 Task: Look for space in Dhāka, India from 9th June, 2023 to 16th June, 2023 for 2 adults in price range Rs.8000 to Rs.16000. Place can be entire place with 2 bedrooms having 2 beds and 1 bathroom. Property type can be house, flat, guest house. Booking option can be shelf check-in. Required host language is English.
Action: Mouse moved to (409, 103)
Screenshot: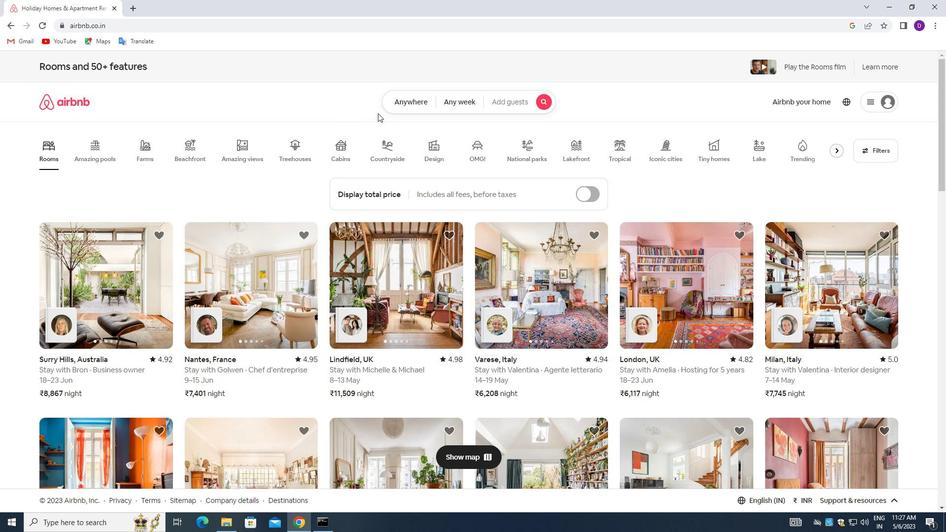 
Action: Mouse pressed left at (409, 103)
Screenshot: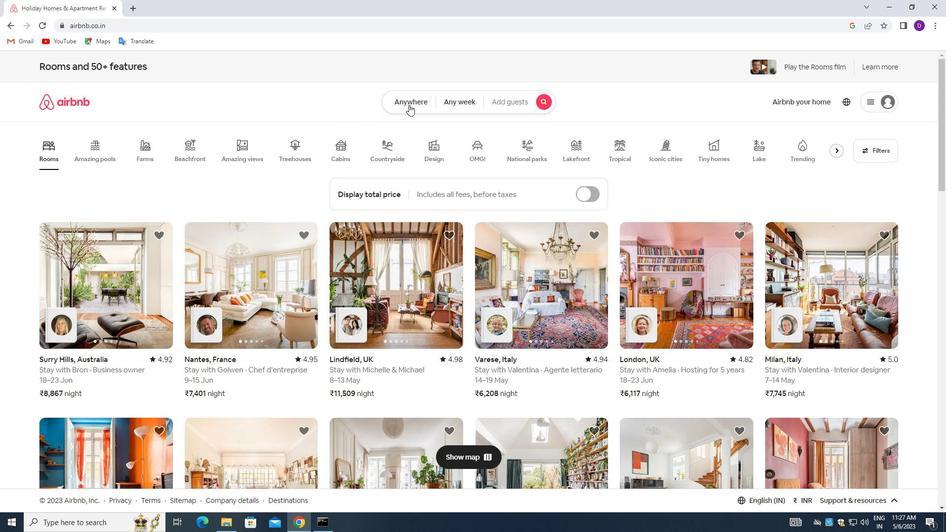 
Action: Mouse moved to (356, 133)
Screenshot: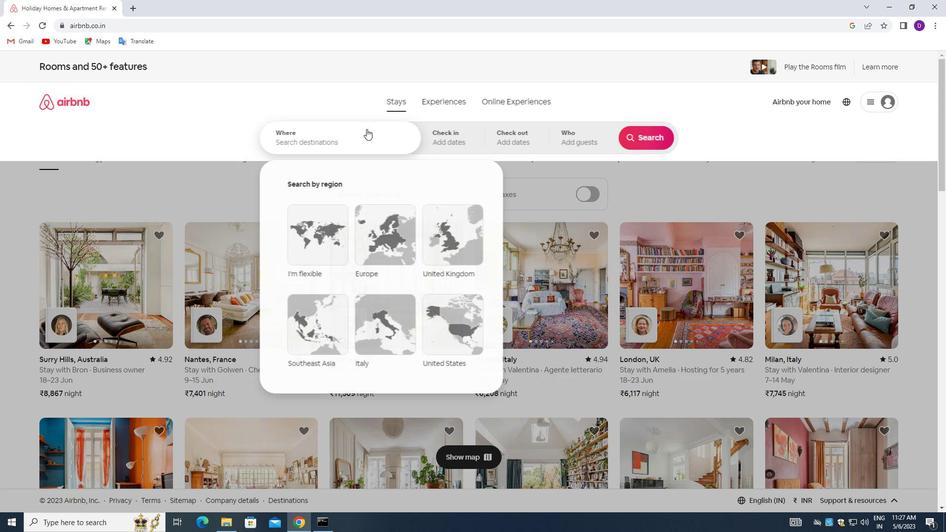 
Action: Mouse pressed left at (356, 133)
Screenshot: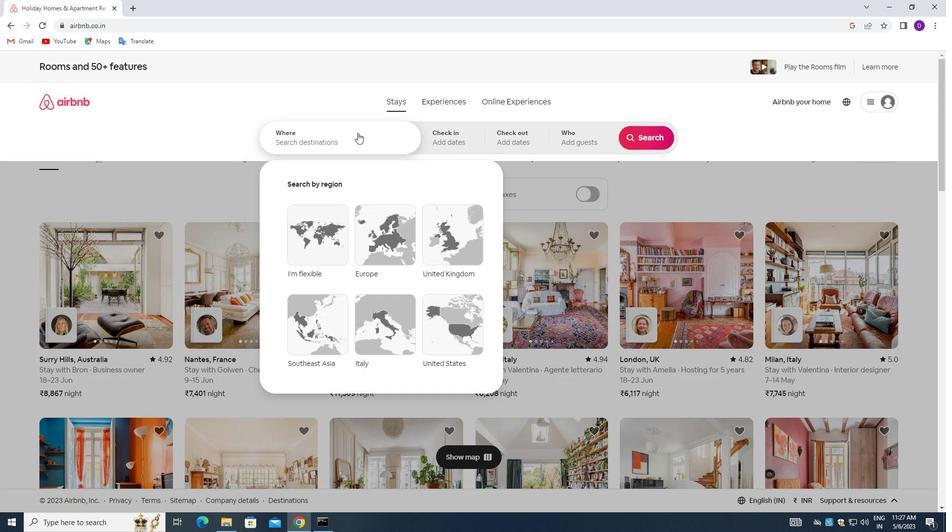 
Action: Mouse moved to (178, 218)
Screenshot: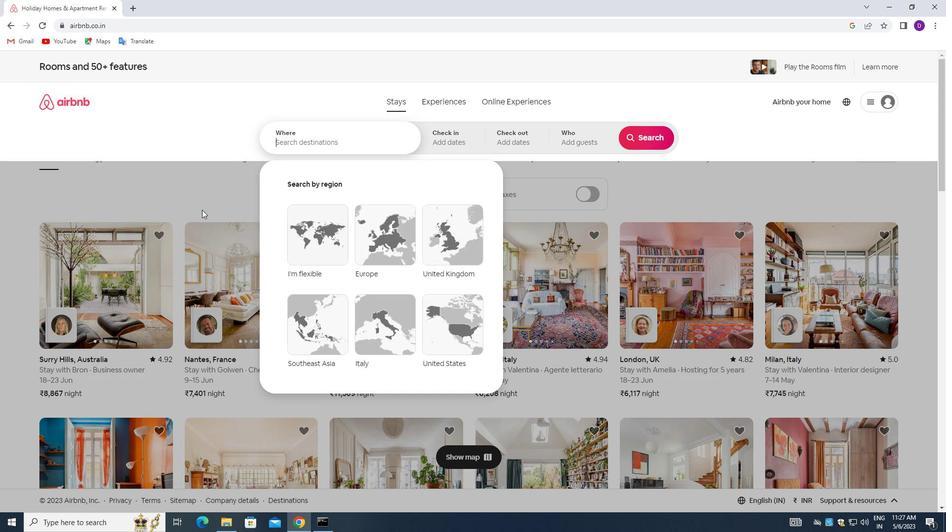 
Action: Key pressed <Key.shift_r>Dhaka,
Screenshot: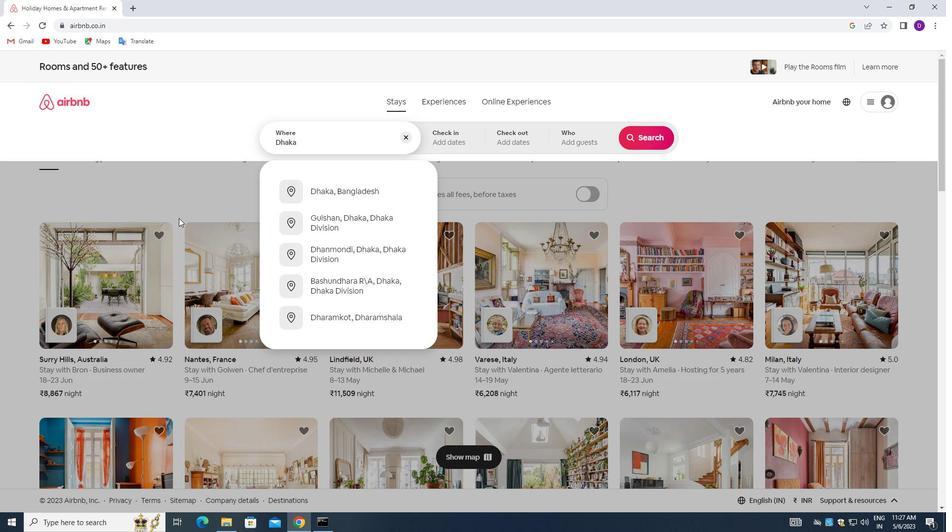 
Action: Mouse moved to (178, 218)
Screenshot: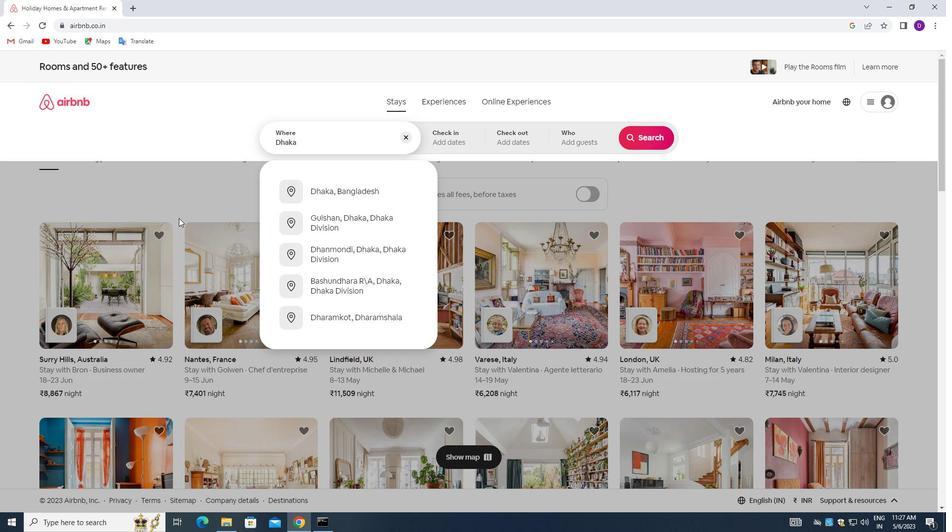 
Action: Key pressed <Key.space><Key.shift><Key.shift><Key.shift><Key.shift><Key.shift><Key.shift><Key.shift><Key.shift>INDIA<Key.enter>
Screenshot: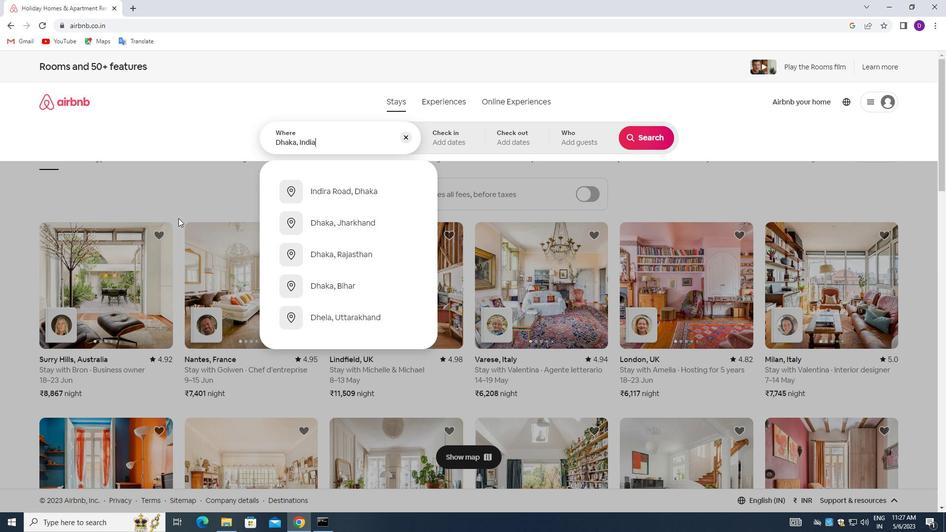 
Action: Mouse moved to (606, 287)
Screenshot: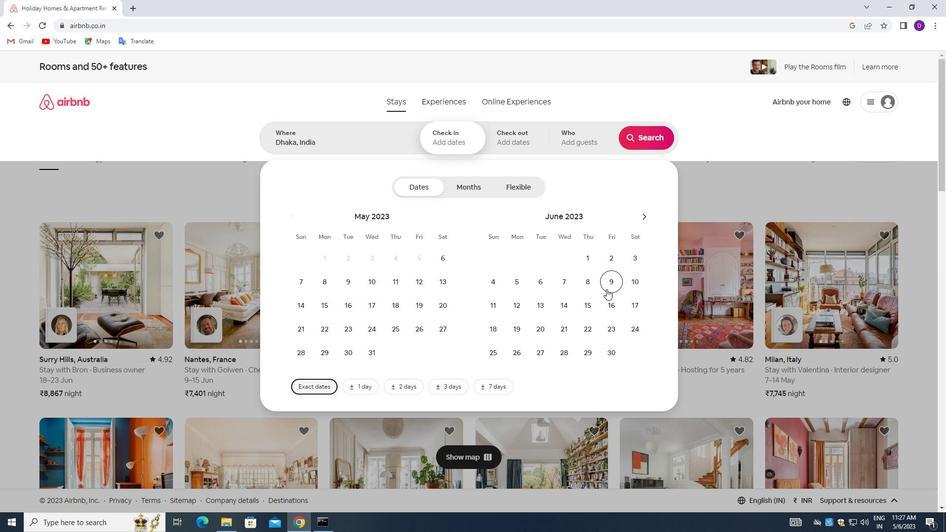 
Action: Mouse pressed left at (606, 287)
Screenshot: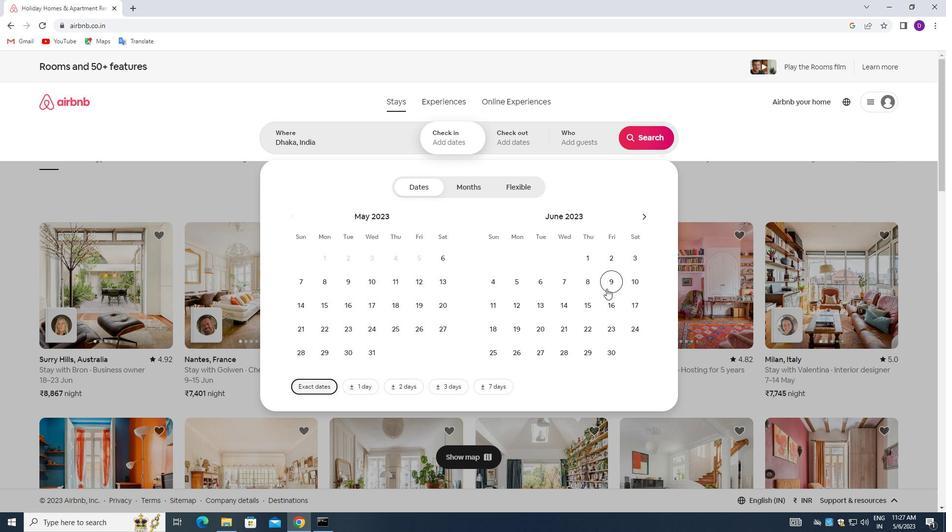 
Action: Mouse moved to (607, 300)
Screenshot: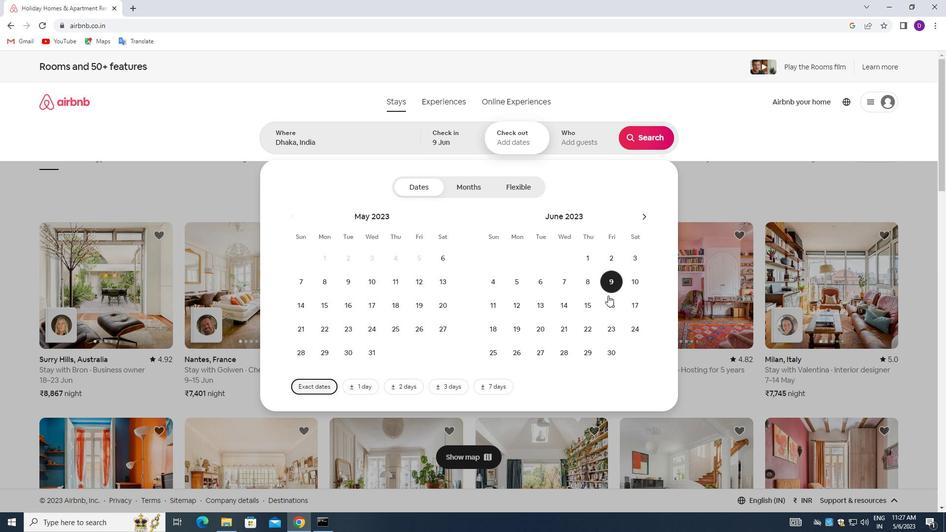 
Action: Mouse pressed left at (607, 300)
Screenshot: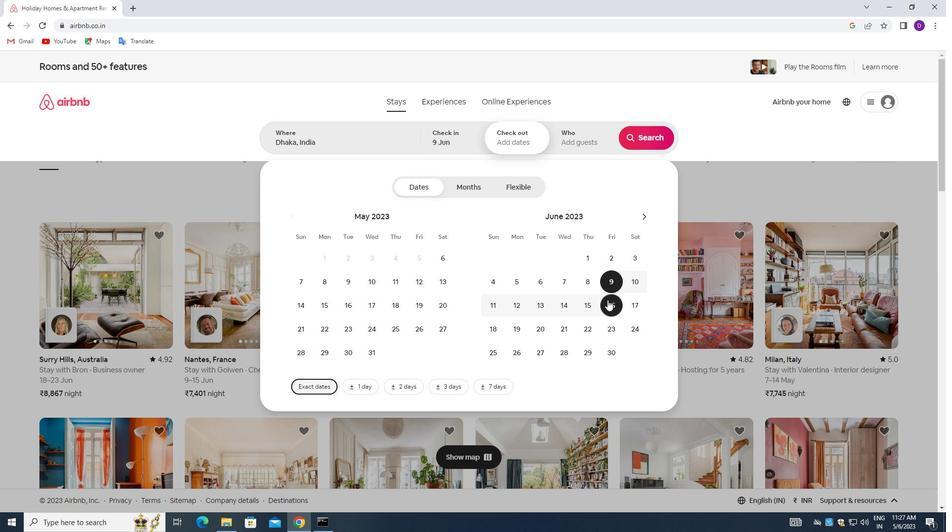 
Action: Mouse moved to (570, 145)
Screenshot: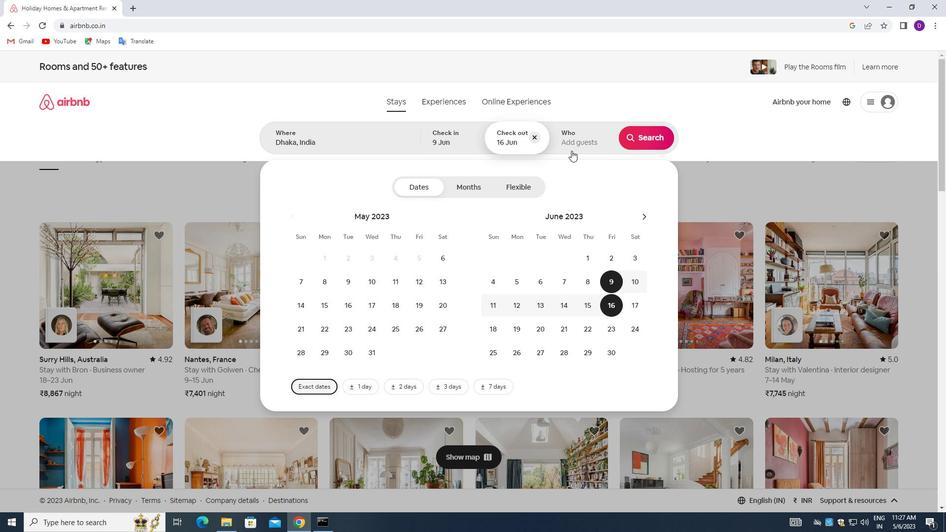 
Action: Mouse pressed left at (570, 145)
Screenshot: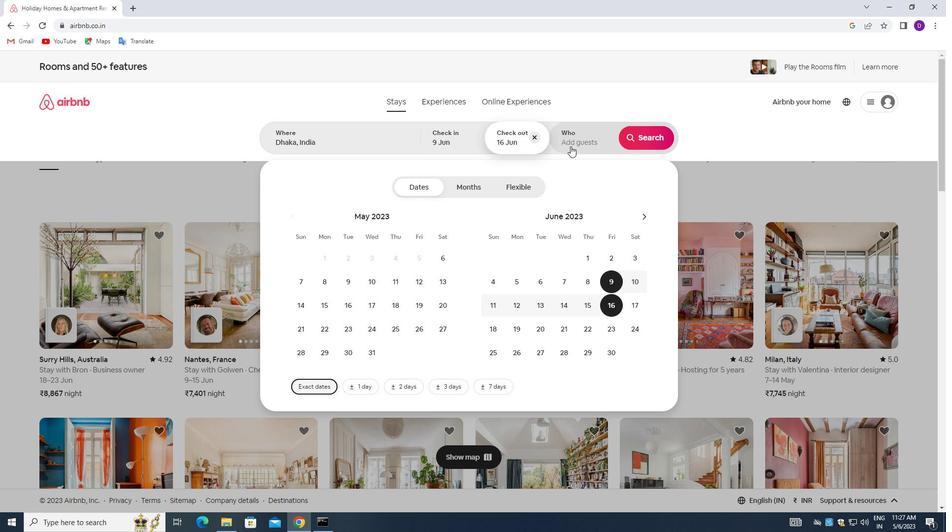 
Action: Mouse moved to (651, 194)
Screenshot: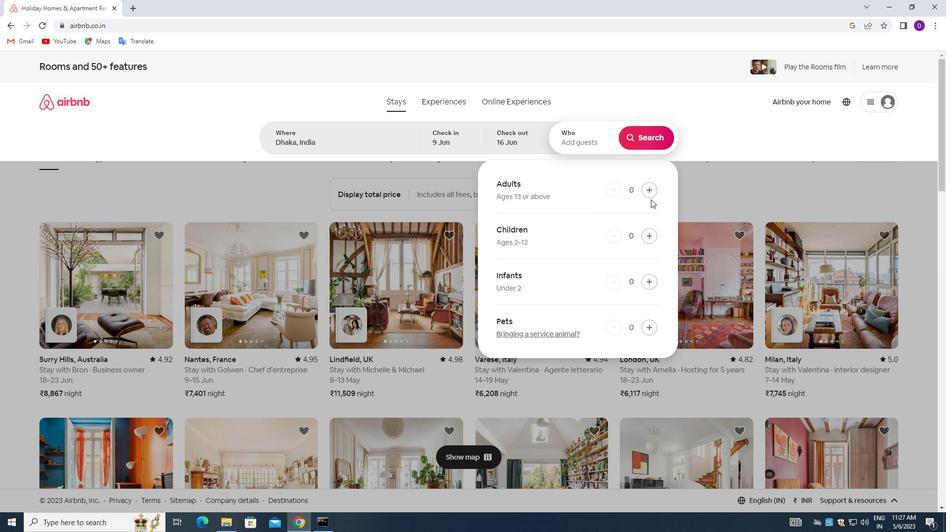 
Action: Mouse pressed left at (651, 194)
Screenshot: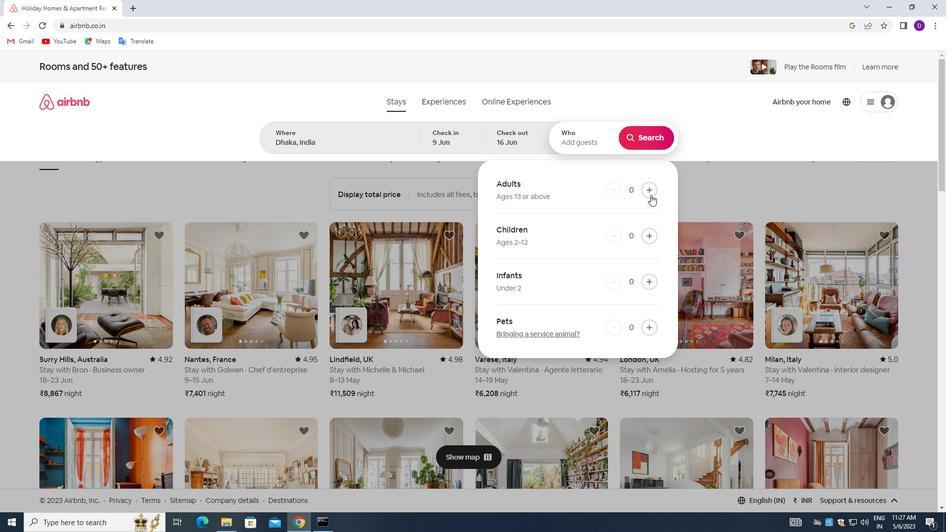 
Action: Mouse pressed left at (651, 194)
Screenshot: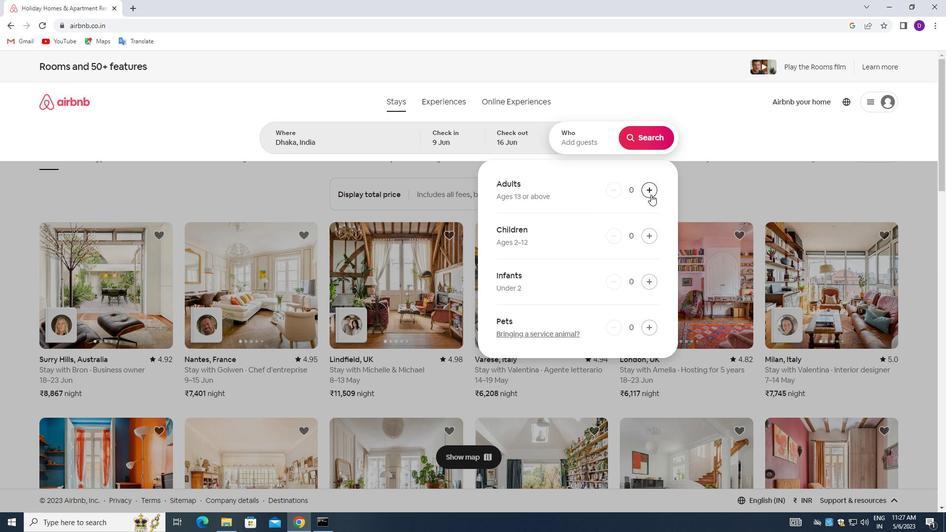 
Action: Mouse moved to (643, 135)
Screenshot: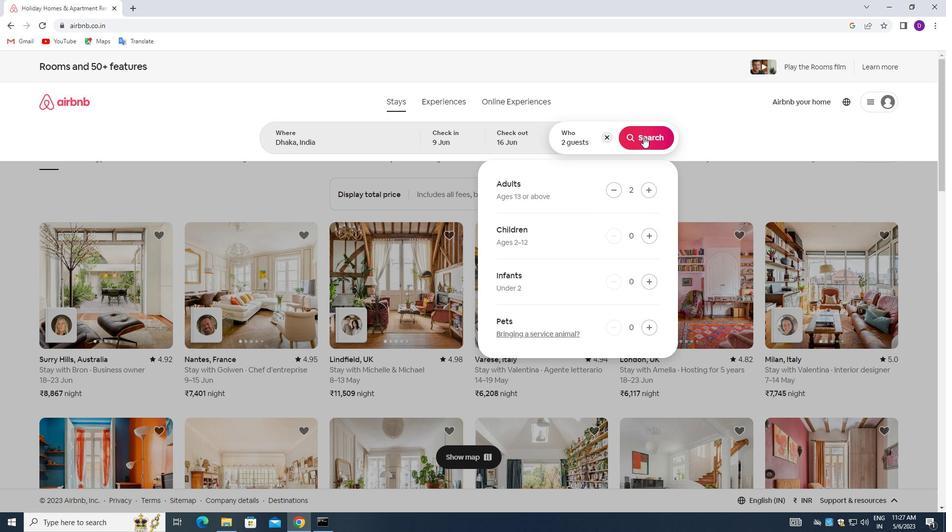 
Action: Mouse pressed left at (643, 135)
Screenshot: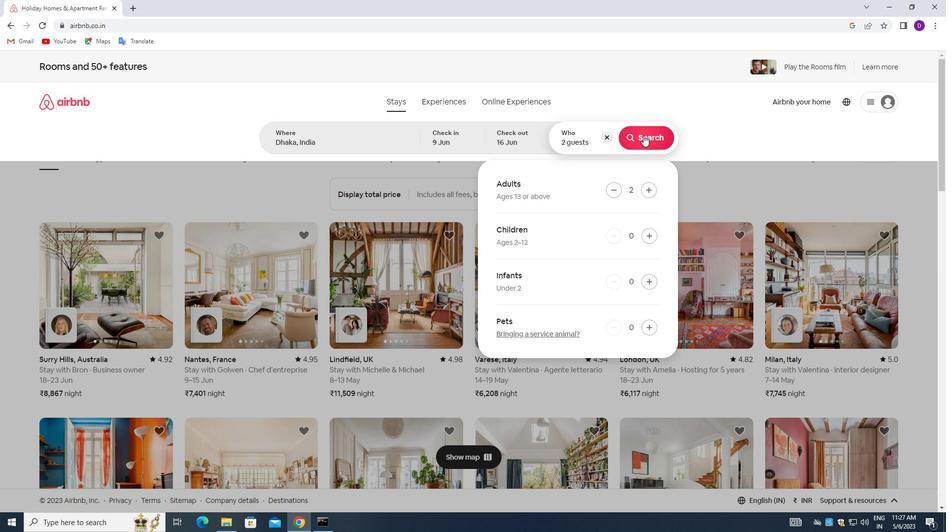 
Action: Mouse moved to (899, 109)
Screenshot: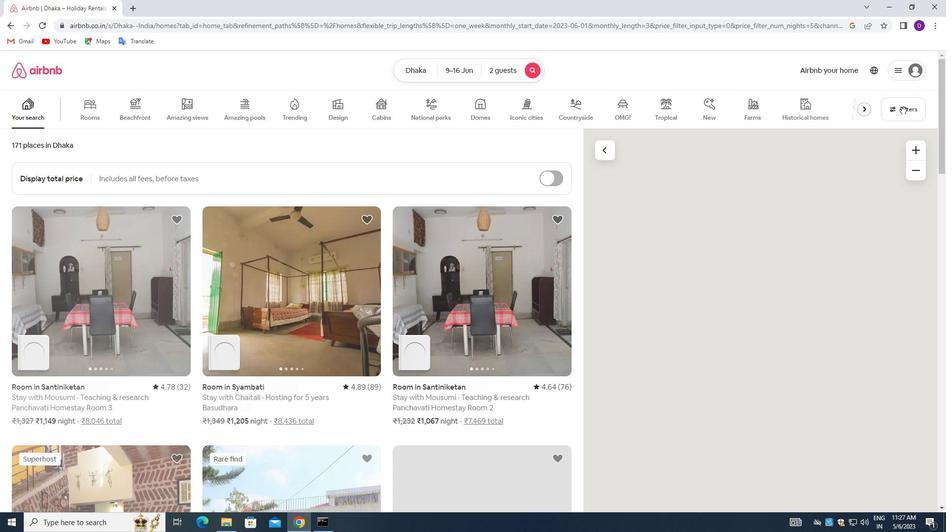 
Action: Mouse pressed left at (899, 109)
Screenshot: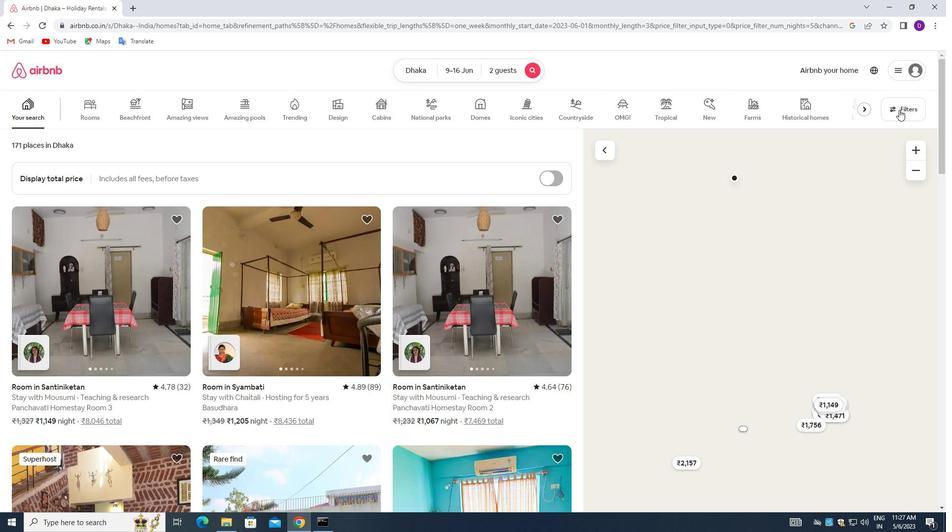 
Action: Mouse moved to (417, 308)
Screenshot: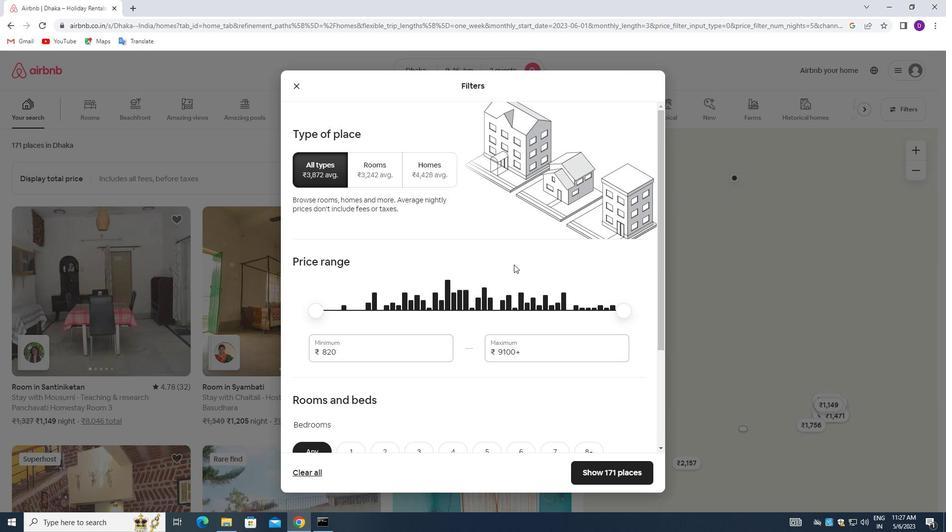 
Action: Mouse scrolled (417, 308) with delta (0, 0)
Screenshot: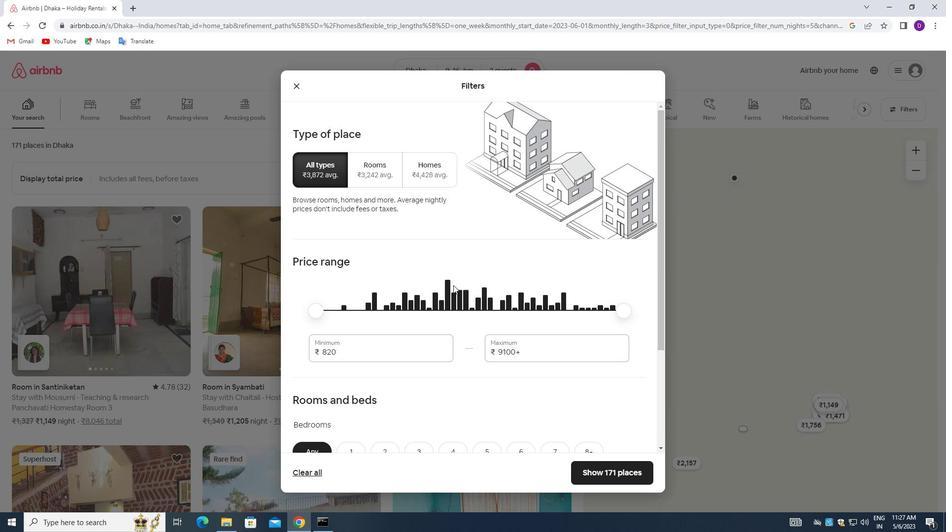 
Action: Mouse moved to (403, 319)
Screenshot: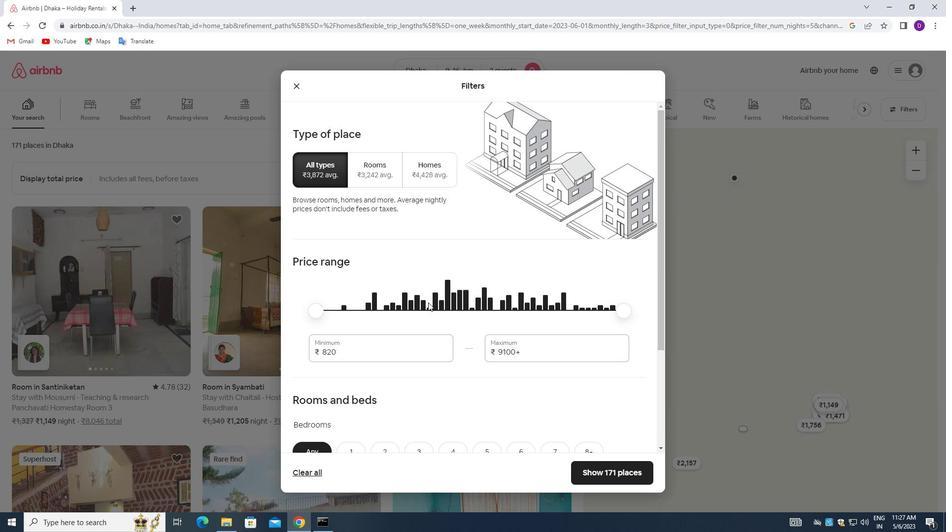 
Action: Mouse scrolled (403, 319) with delta (0, 0)
Screenshot: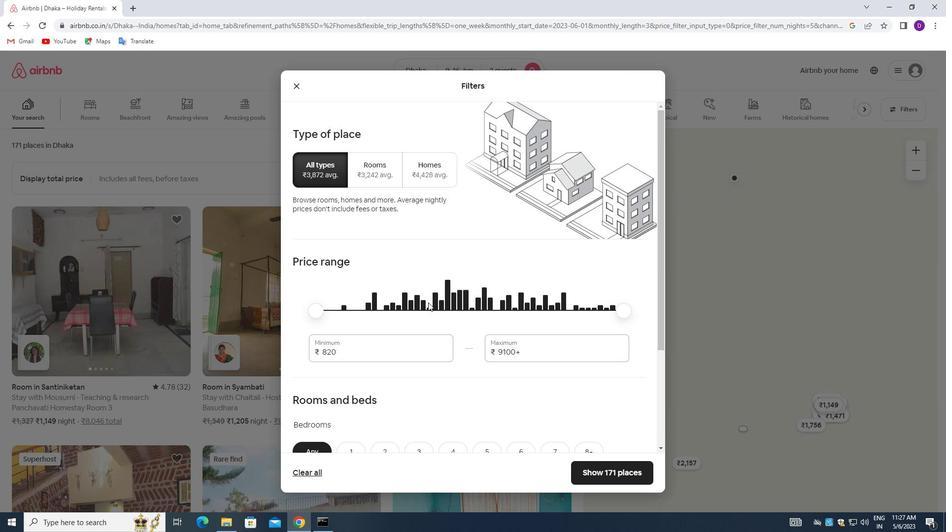 
Action: Mouse moved to (358, 253)
Screenshot: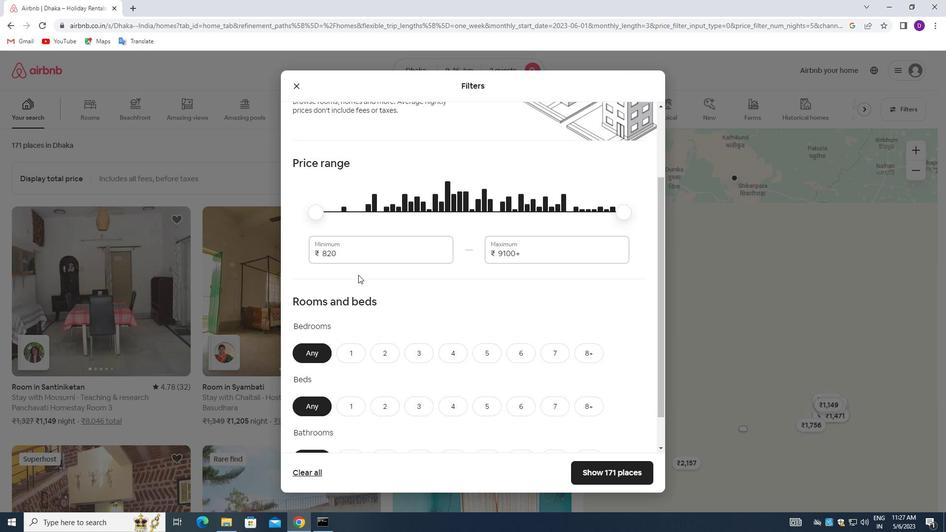 
Action: Mouse pressed left at (358, 253)
Screenshot: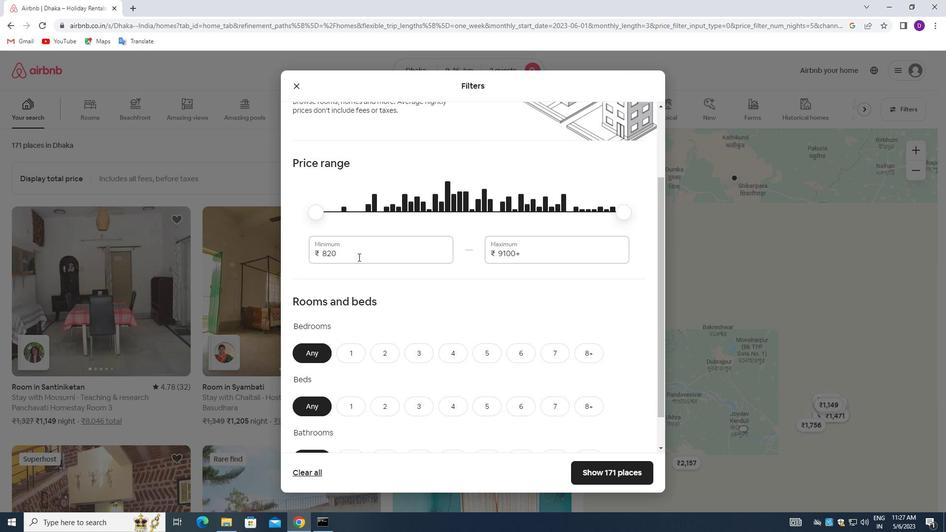 
Action: Mouse pressed left at (358, 253)
Screenshot: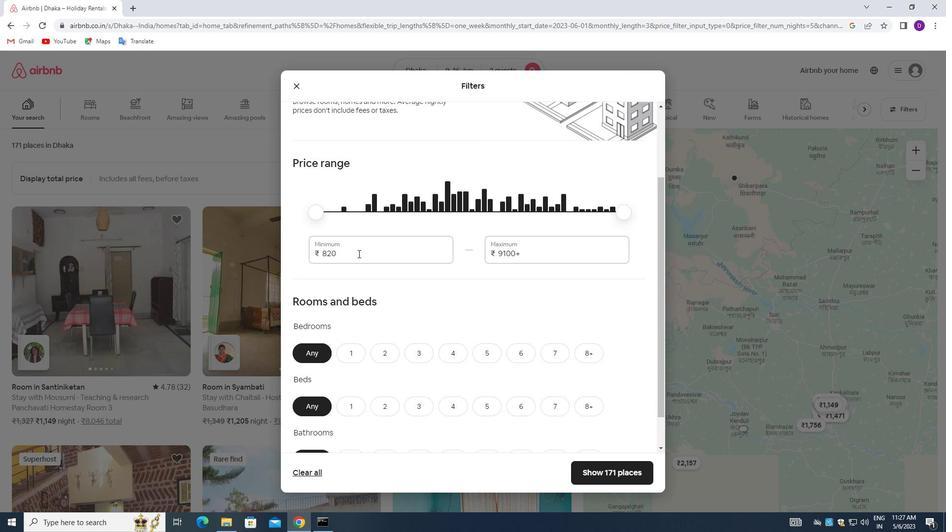 
Action: Key pressed 8000<Key.tab>16000
Screenshot: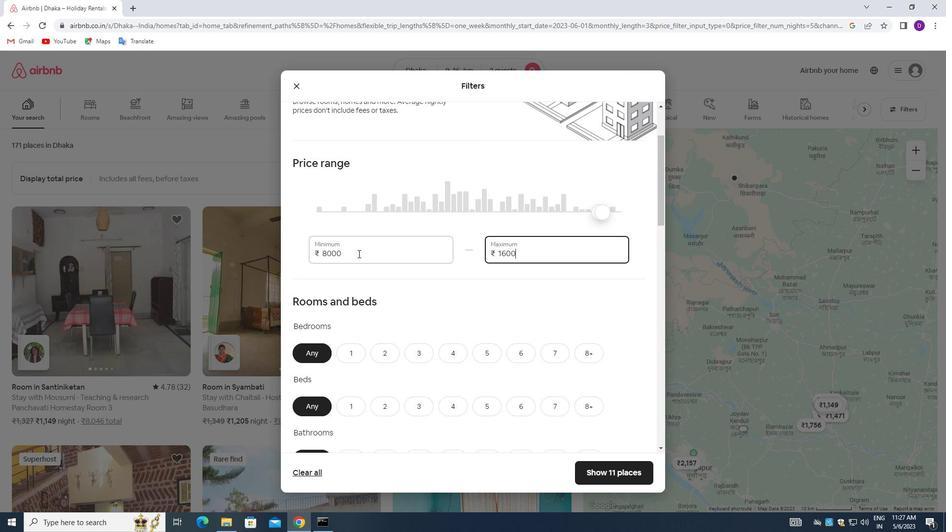 
Action: Mouse moved to (435, 277)
Screenshot: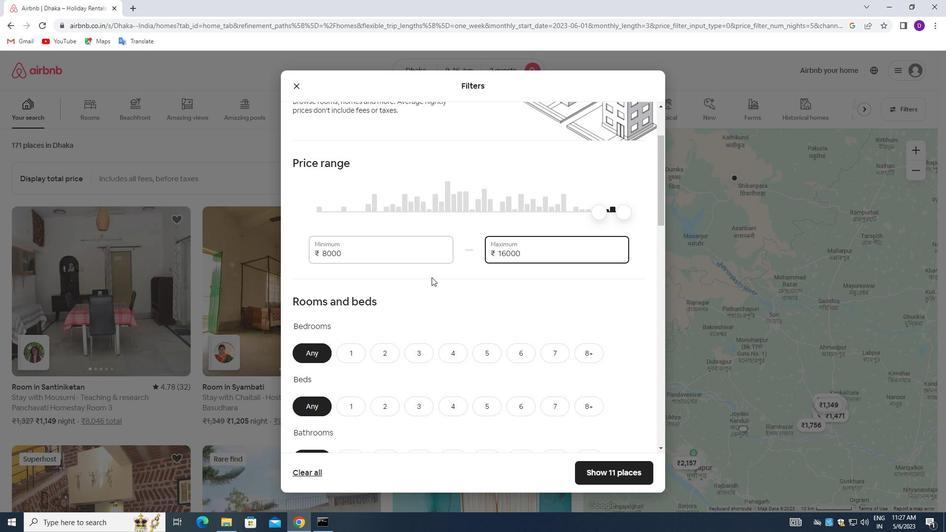 
Action: Mouse scrolled (435, 277) with delta (0, 0)
Screenshot: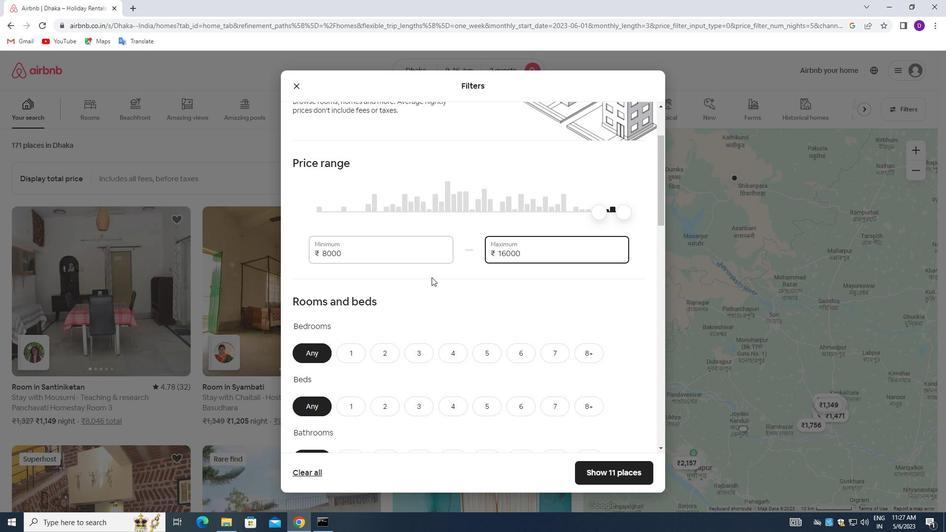 
Action: Mouse scrolled (435, 277) with delta (0, 0)
Screenshot: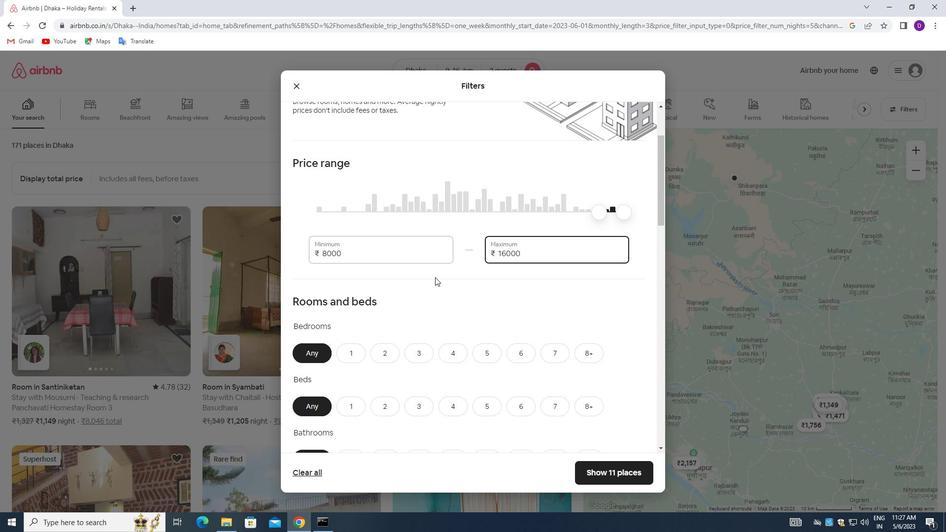
Action: Mouse scrolled (435, 277) with delta (0, 0)
Screenshot: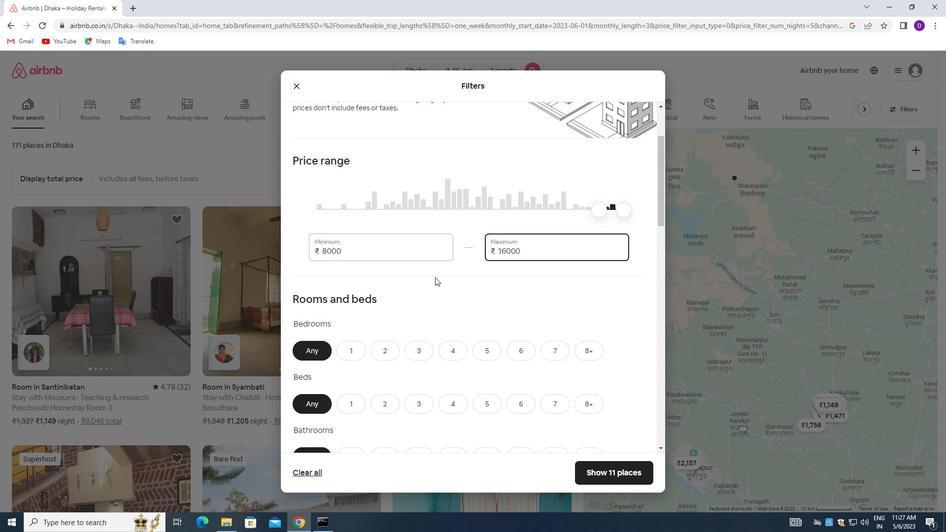 
Action: Mouse moved to (389, 209)
Screenshot: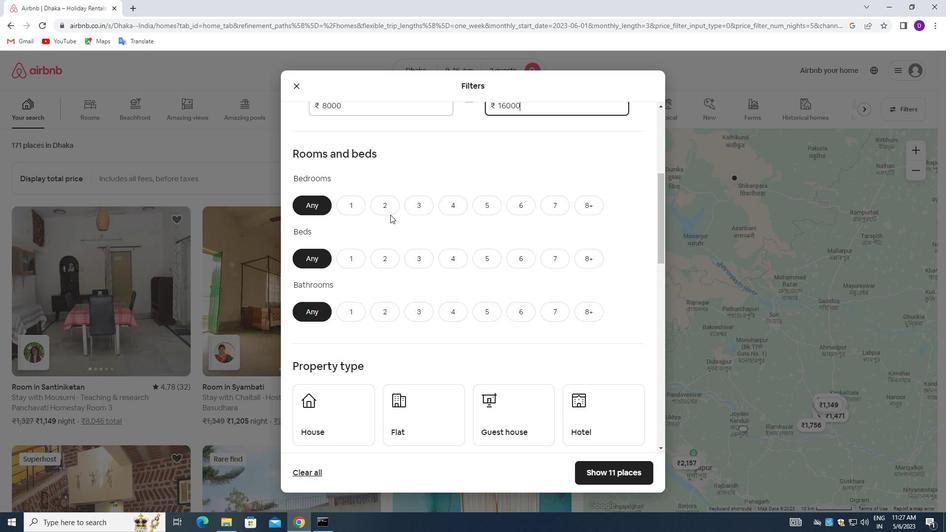 
Action: Mouse pressed left at (389, 209)
Screenshot: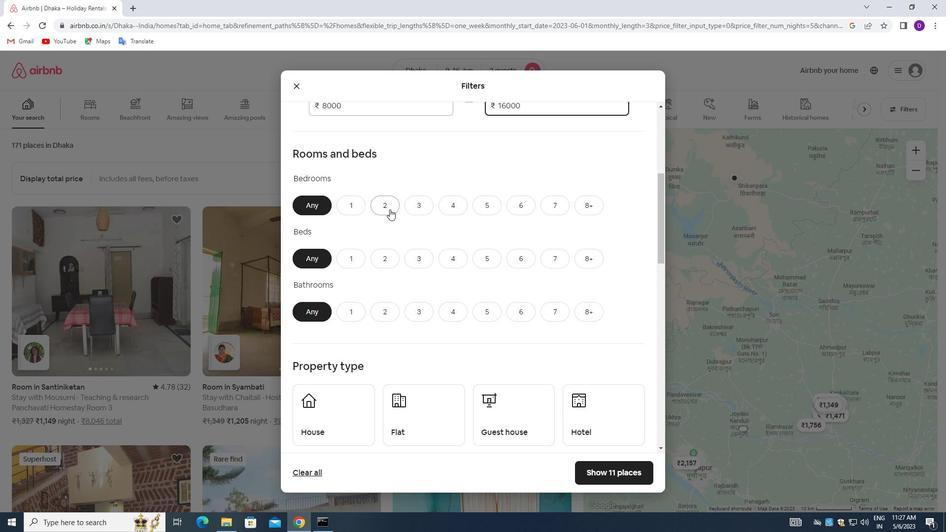 
Action: Mouse moved to (392, 255)
Screenshot: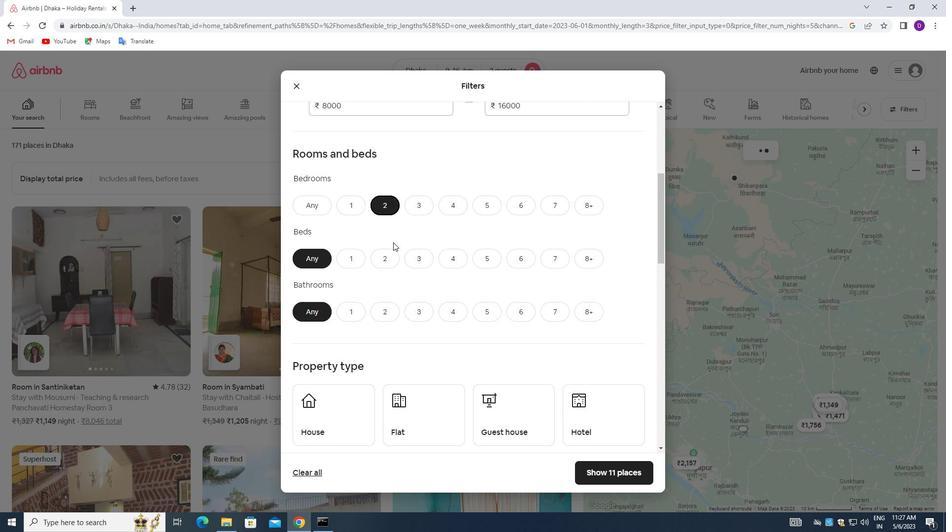 
Action: Mouse pressed left at (392, 255)
Screenshot: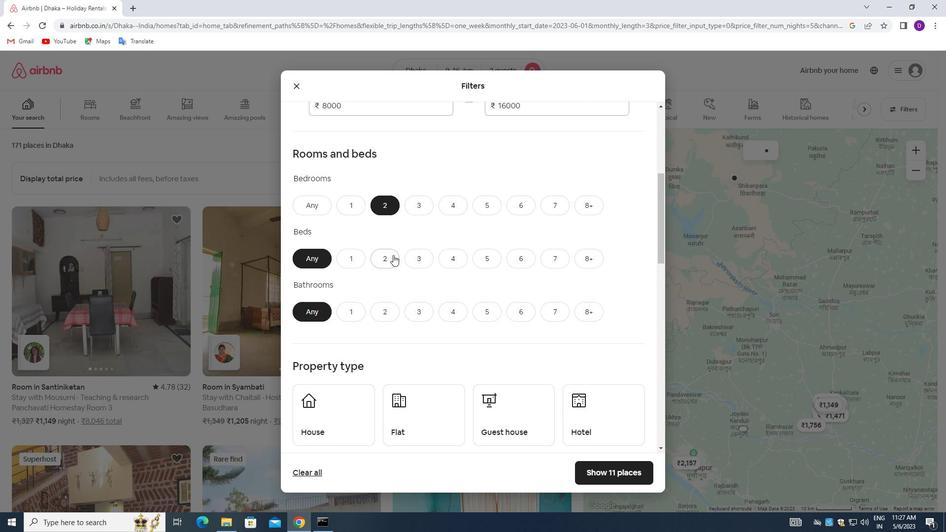 
Action: Mouse moved to (350, 318)
Screenshot: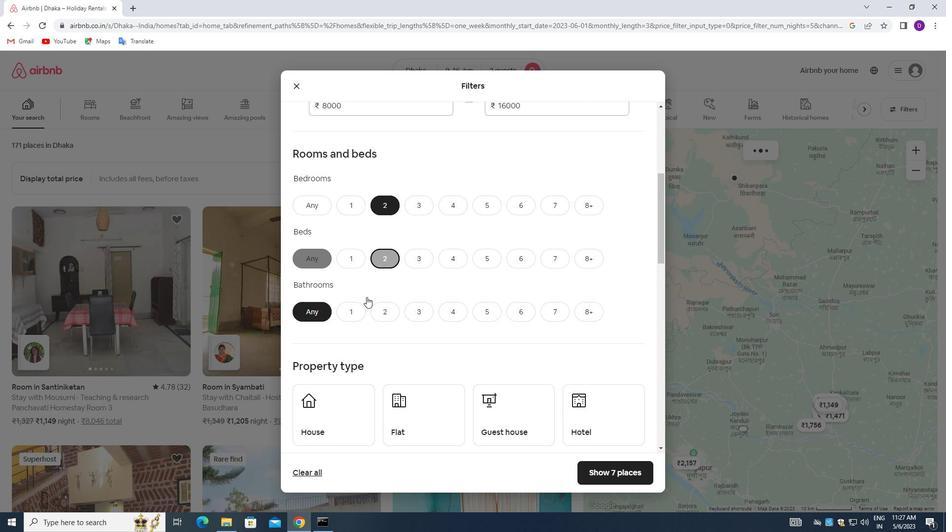 
Action: Mouse pressed left at (350, 318)
Screenshot: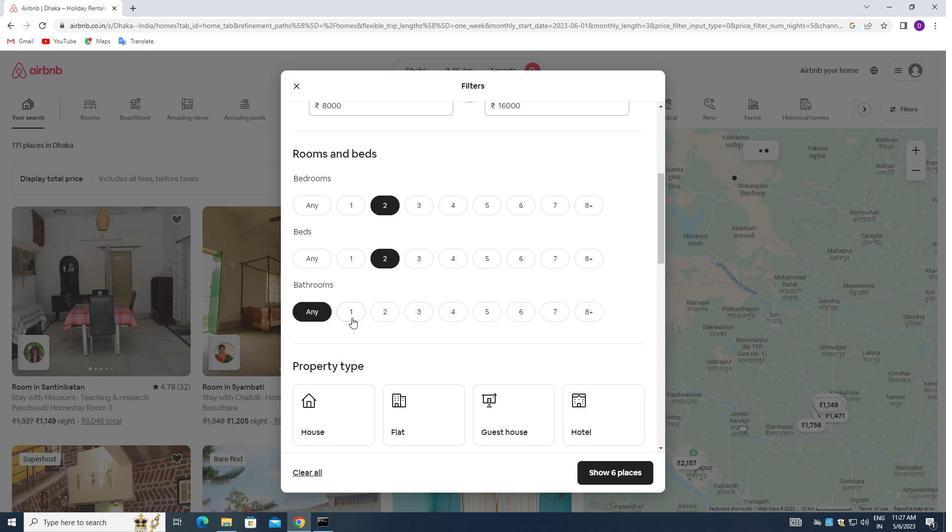 
Action: Mouse moved to (399, 280)
Screenshot: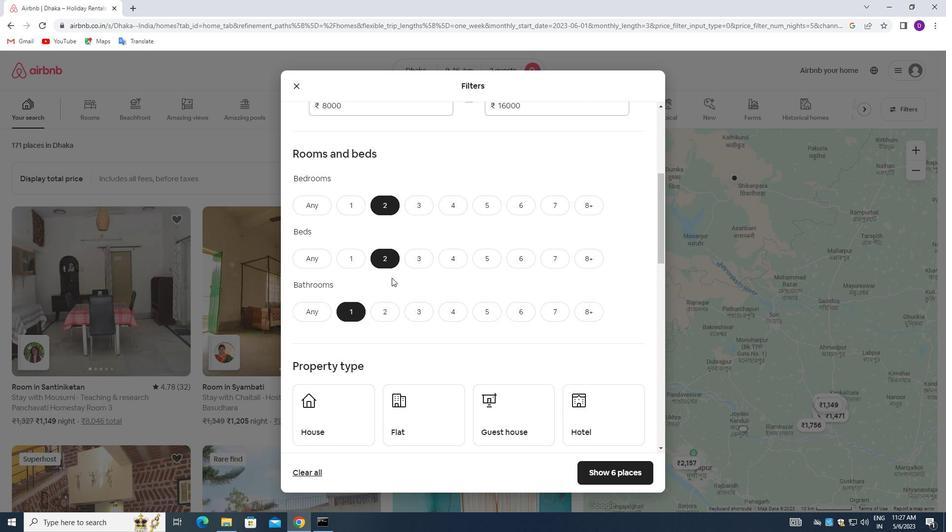 
Action: Mouse scrolled (399, 280) with delta (0, 0)
Screenshot: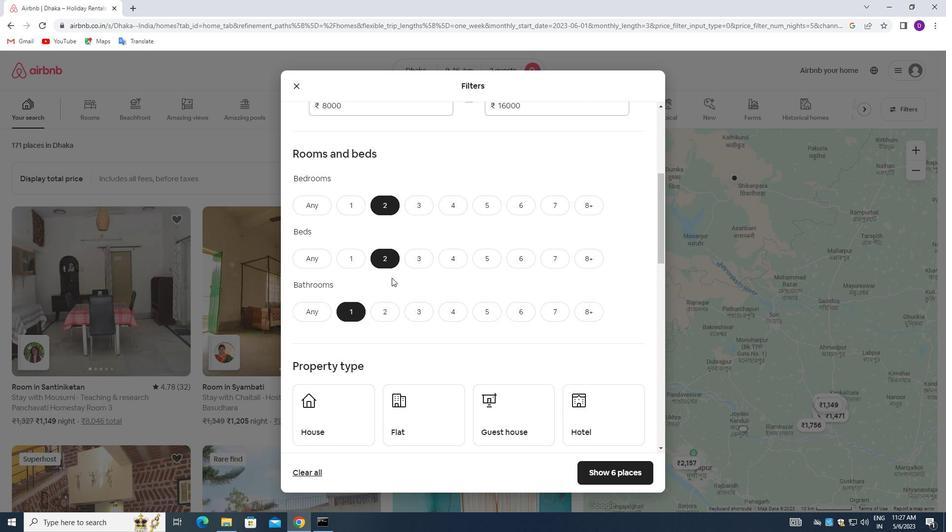 
Action: Mouse moved to (399, 280)
Screenshot: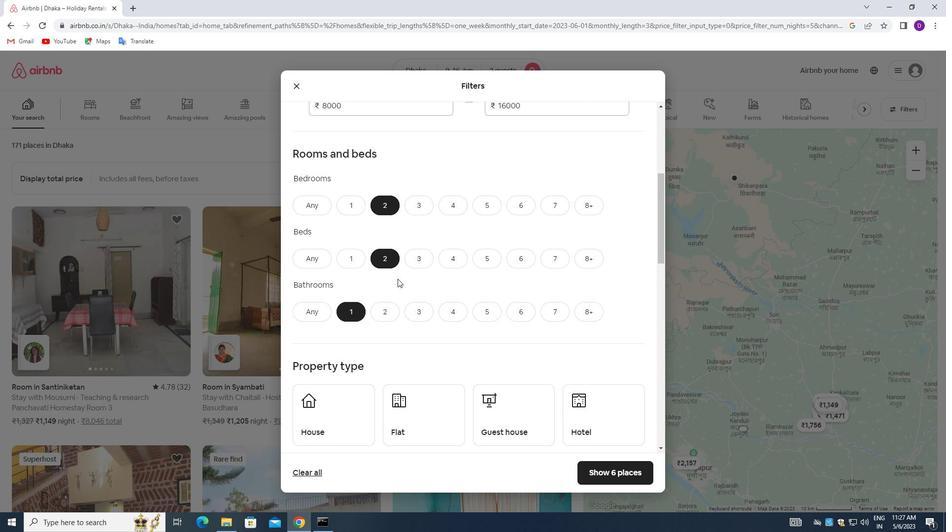
Action: Mouse scrolled (399, 280) with delta (0, 0)
Screenshot: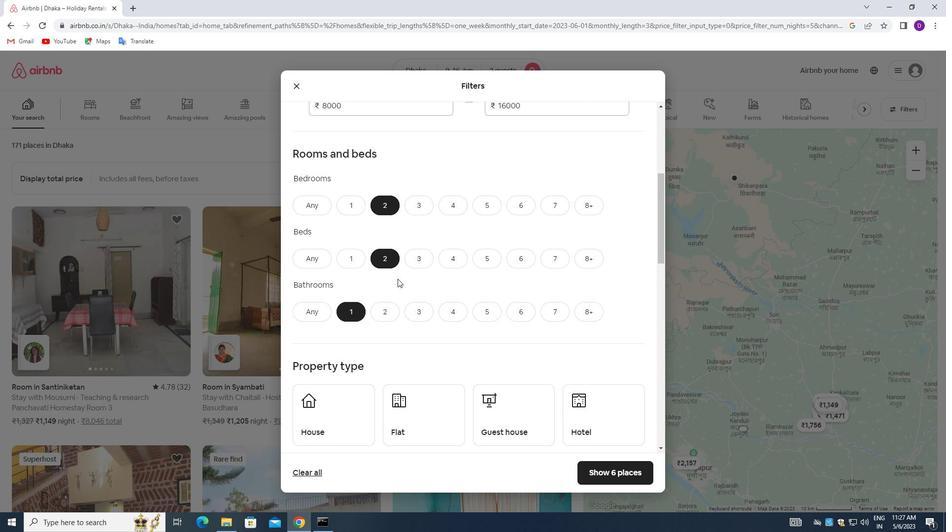 
Action: Mouse moved to (399, 280)
Screenshot: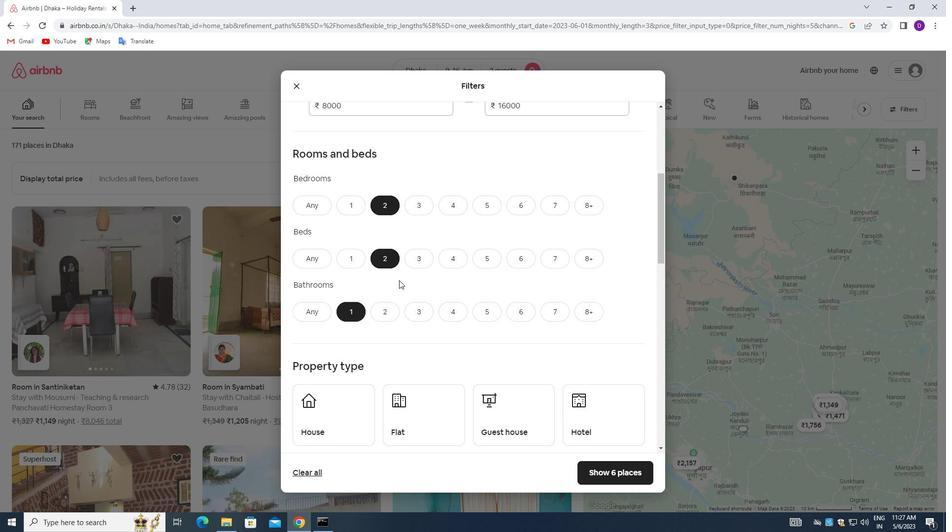 
Action: Mouse scrolled (399, 280) with delta (0, 0)
Screenshot: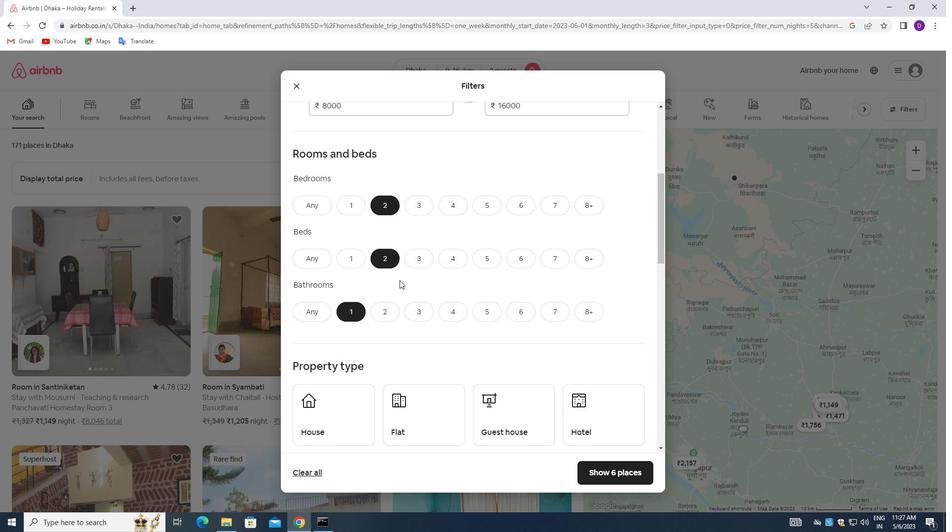 
Action: Mouse moved to (340, 274)
Screenshot: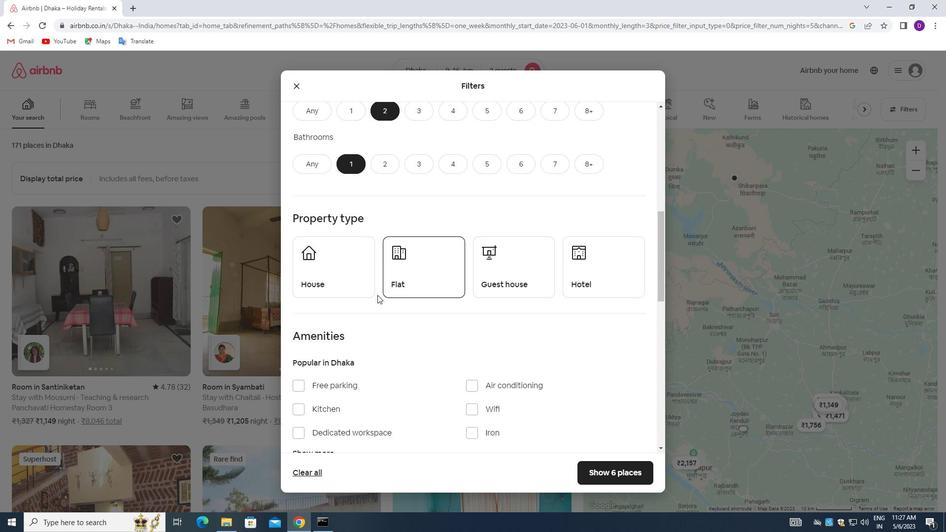 
Action: Mouse pressed left at (340, 274)
Screenshot: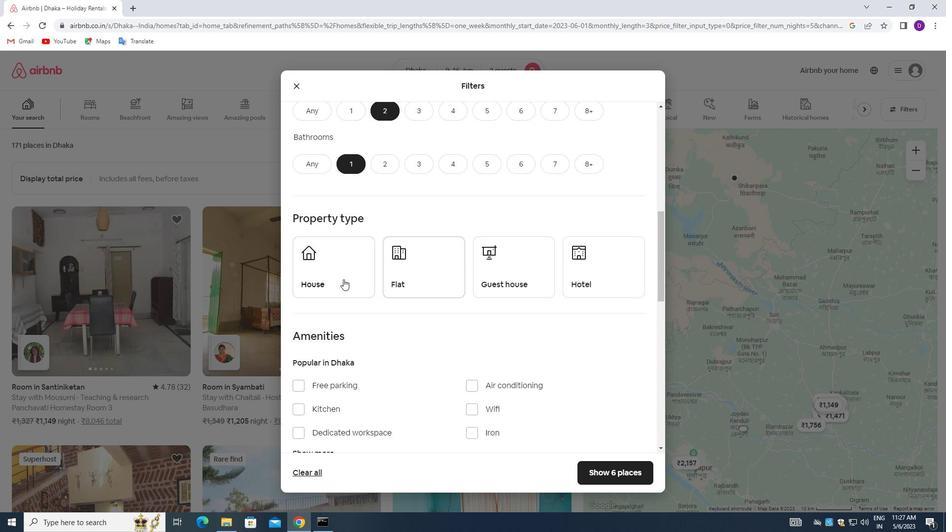 
Action: Mouse moved to (420, 284)
Screenshot: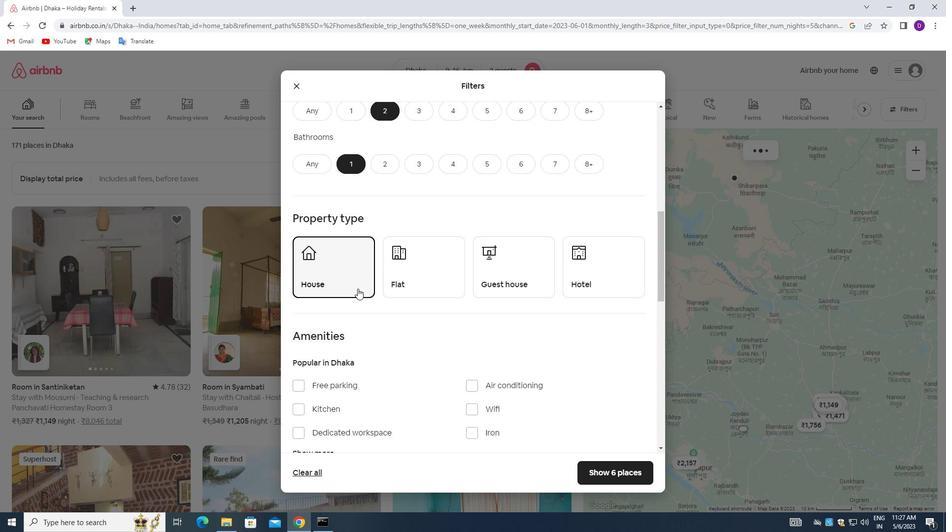 
Action: Mouse pressed left at (420, 284)
Screenshot: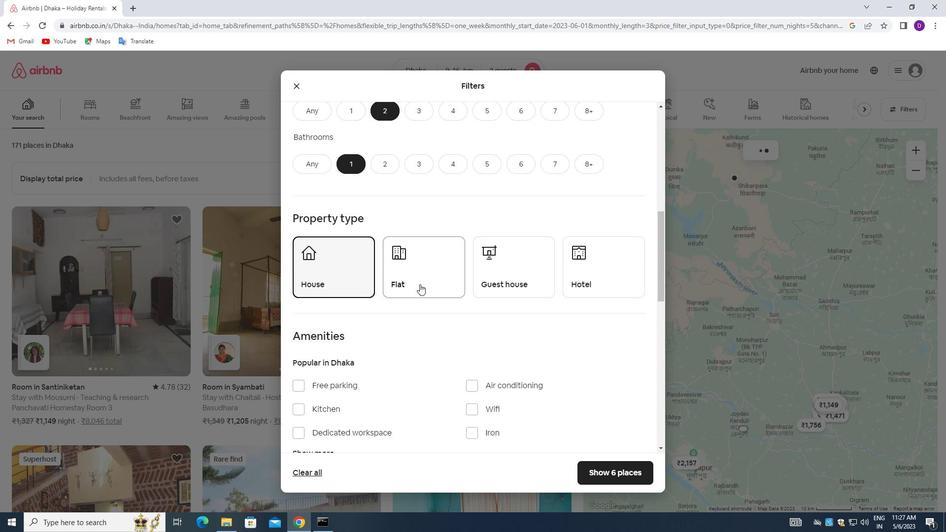 
Action: Mouse moved to (513, 282)
Screenshot: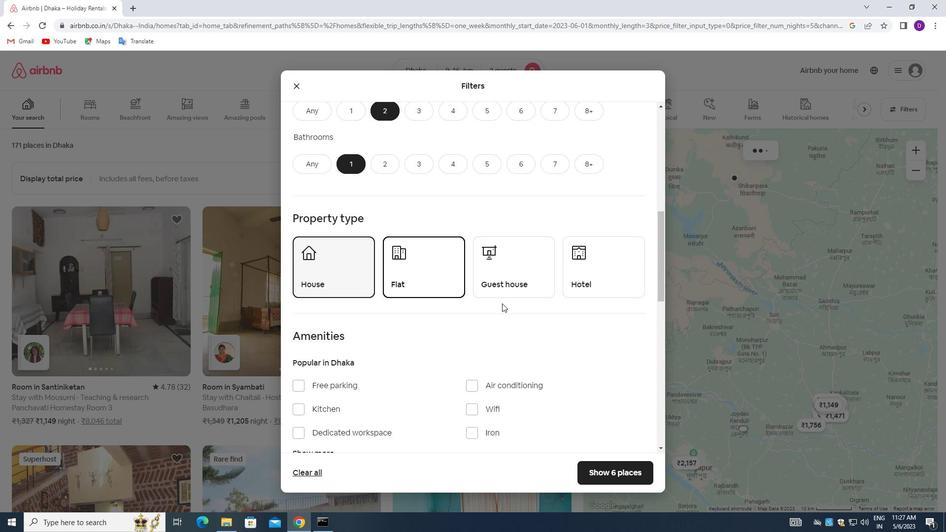 
Action: Mouse pressed left at (513, 282)
Screenshot: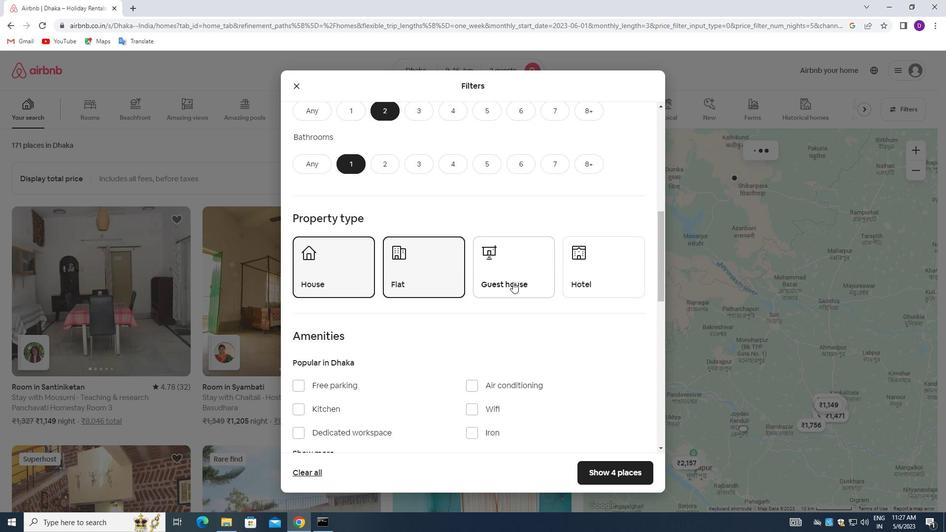 
Action: Mouse moved to (414, 310)
Screenshot: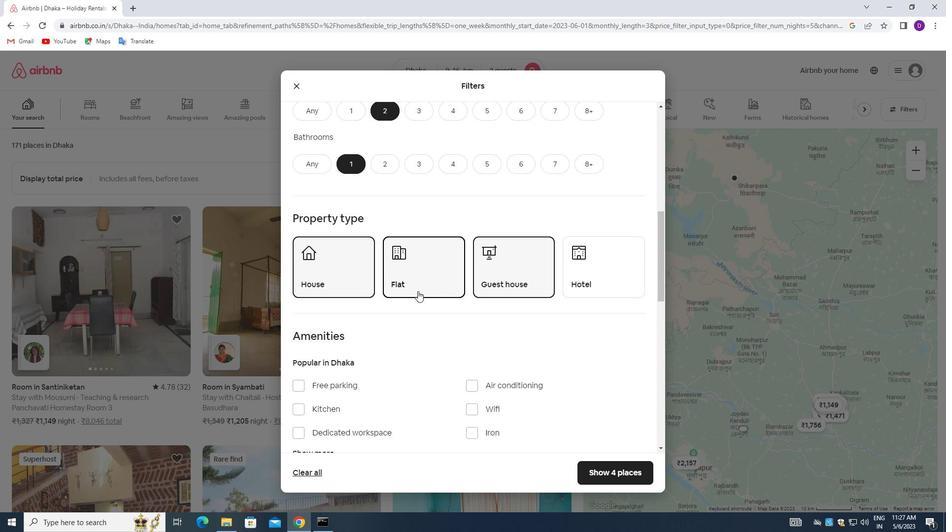 
Action: Mouse scrolled (414, 309) with delta (0, 0)
Screenshot: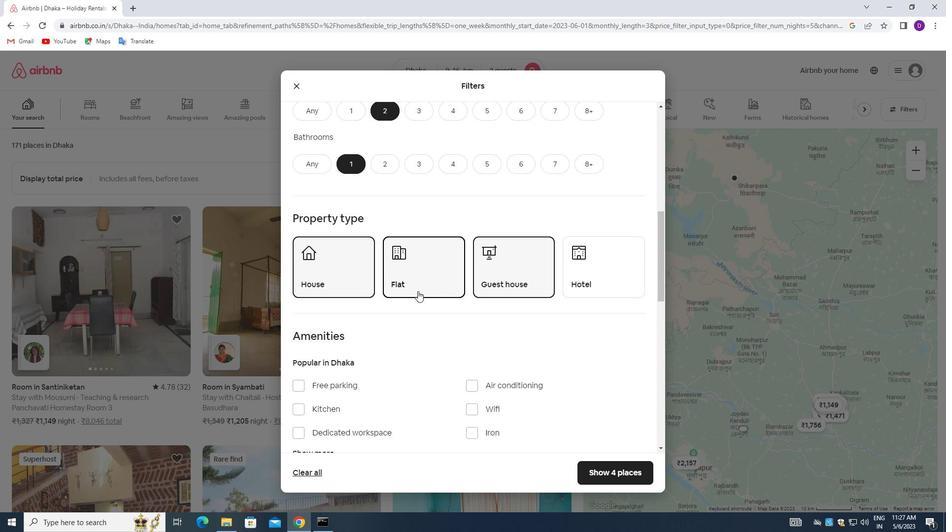 
Action: Mouse moved to (412, 314)
Screenshot: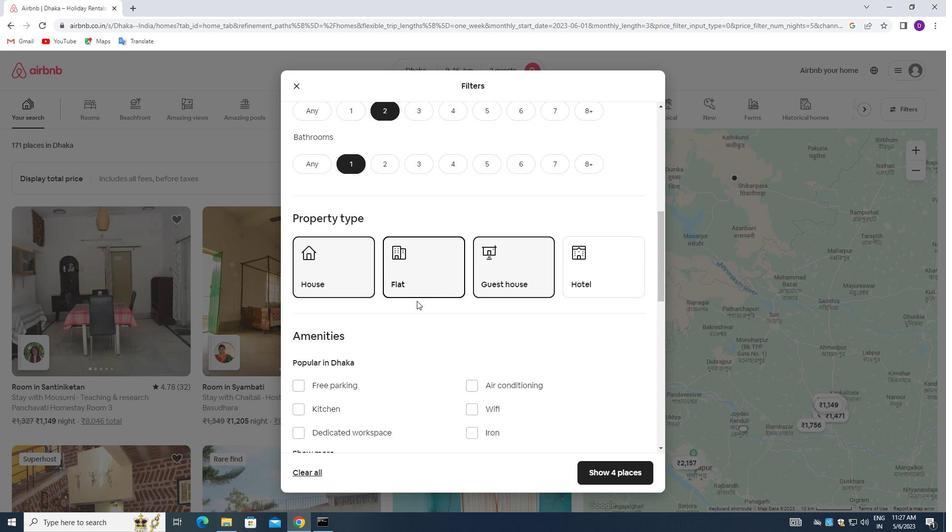 
Action: Mouse scrolled (412, 313) with delta (0, 0)
Screenshot: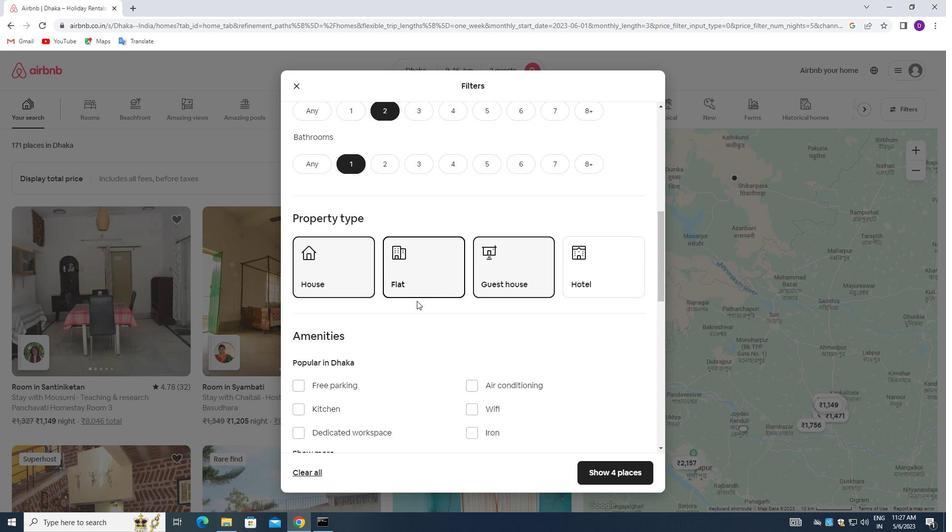 
Action: Mouse moved to (412, 315)
Screenshot: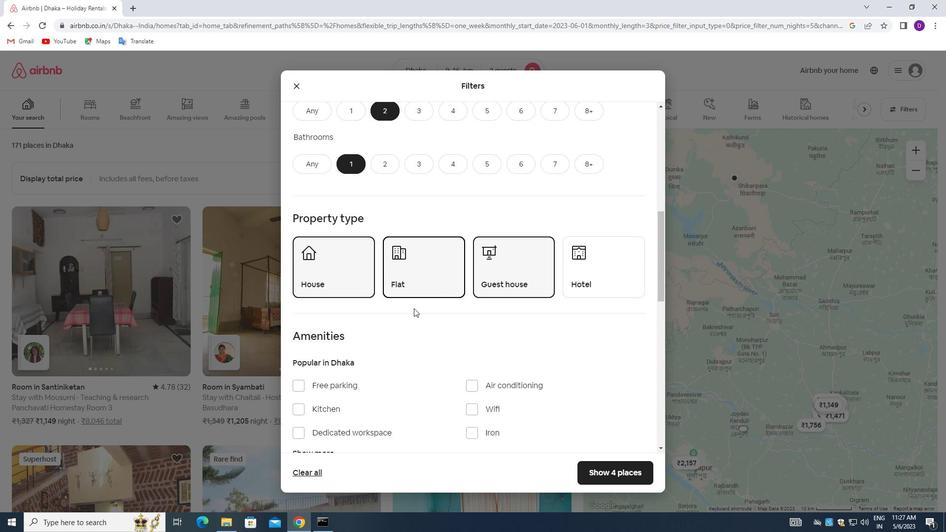 
Action: Mouse scrolled (412, 315) with delta (0, 0)
Screenshot: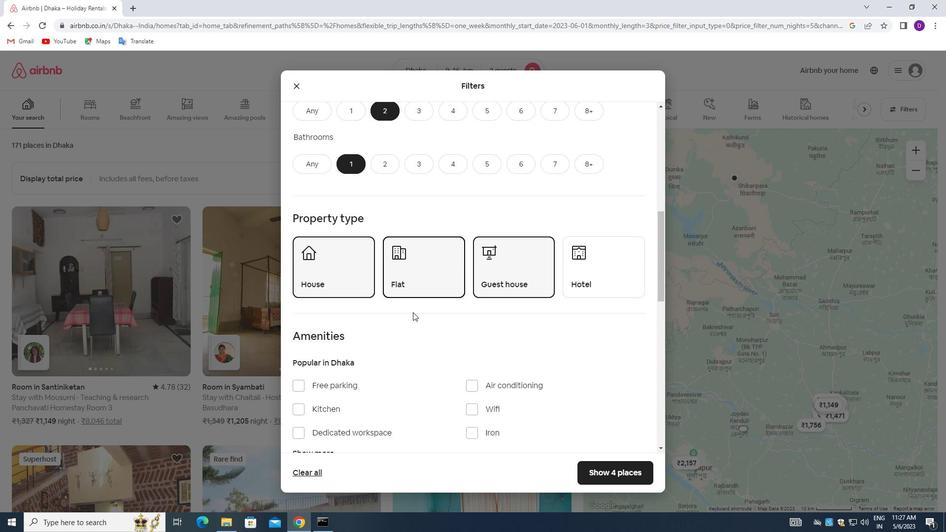 
Action: Mouse scrolled (412, 315) with delta (0, 0)
Screenshot: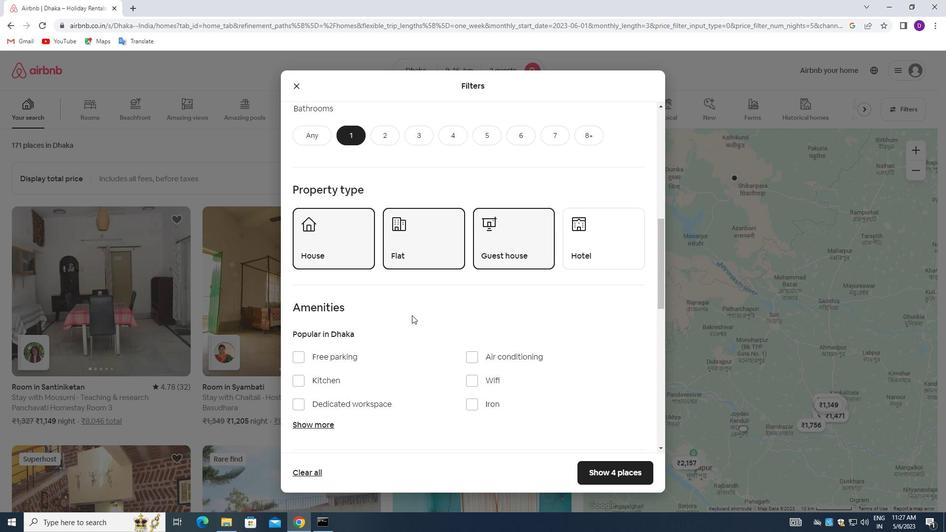 
Action: Mouse moved to (614, 369)
Screenshot: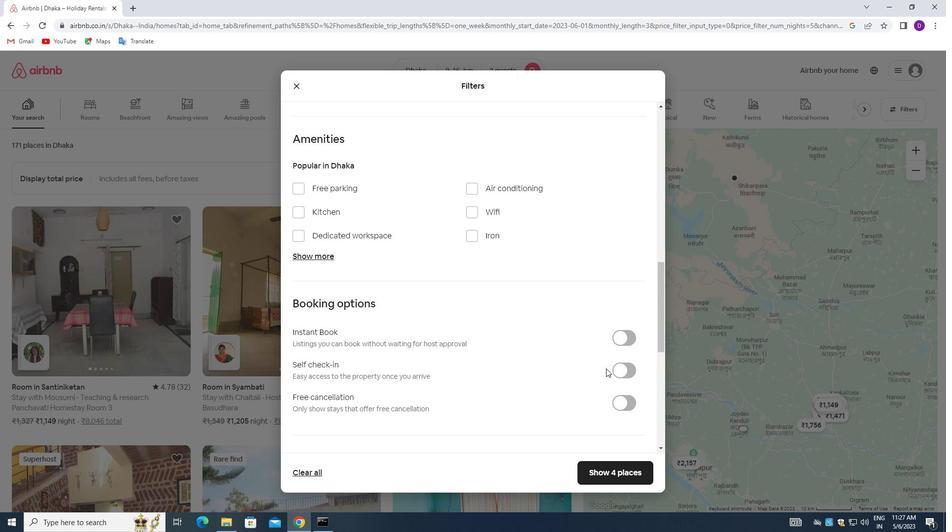 
Action: Mouse pressed left at (614, 369)
Screenshot: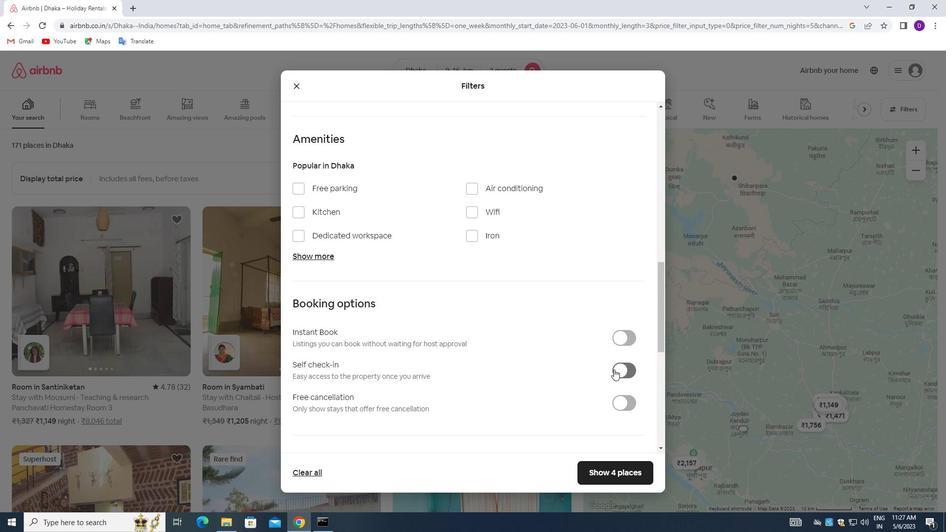 
Action: Mouse moved to (416, 353)
Screenshot: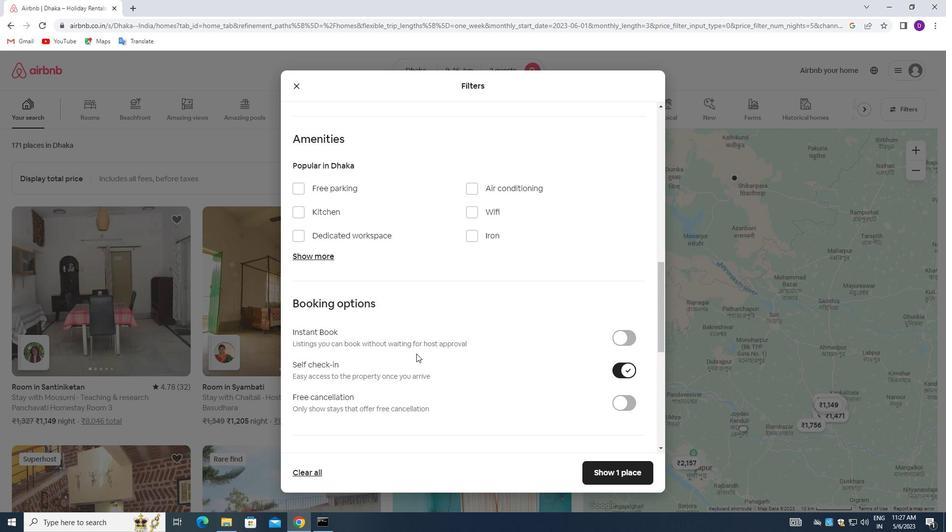 
Action: Mouse scrolled (416, 352) with delta (0, 0)
Screenshot: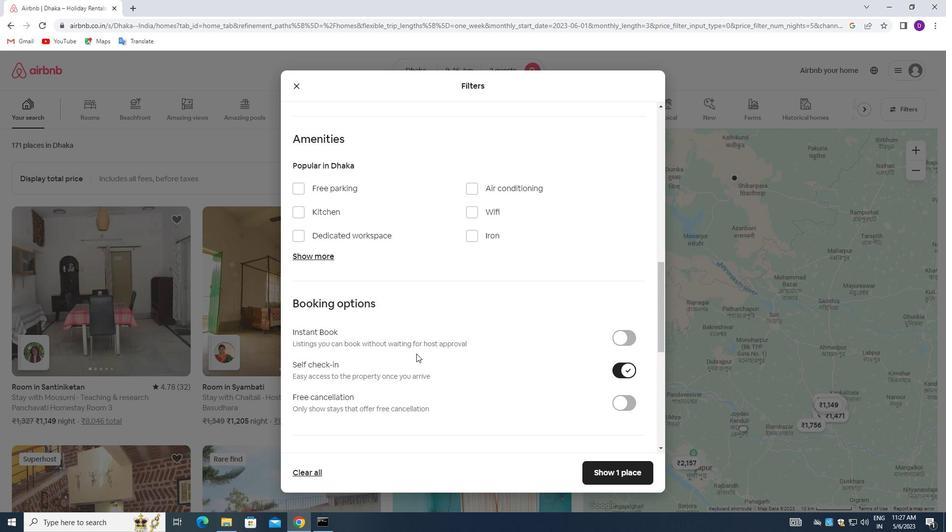 
Action: Mouse scrolled (416, 352) with delta (0, 0)
Screenshot: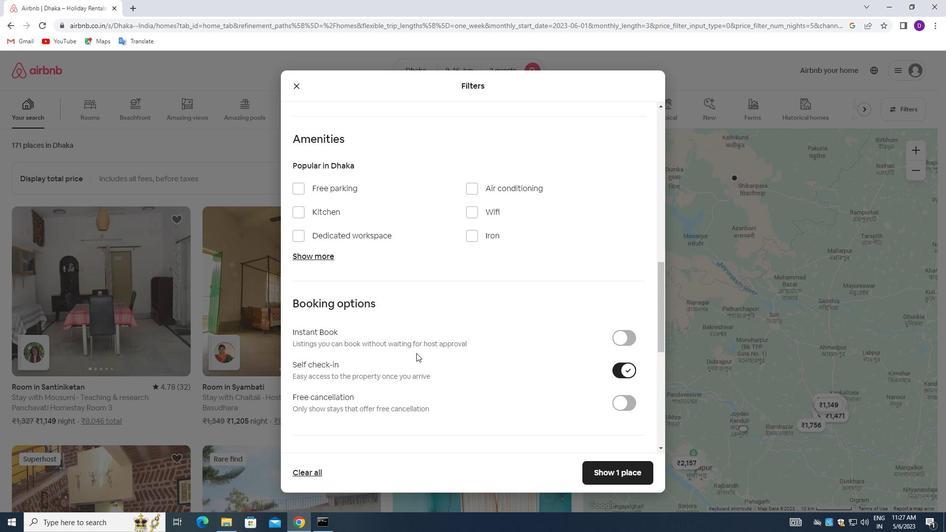 
Action: Mouse scrolled (416, 352) with delta (0, 0)
Screenshot: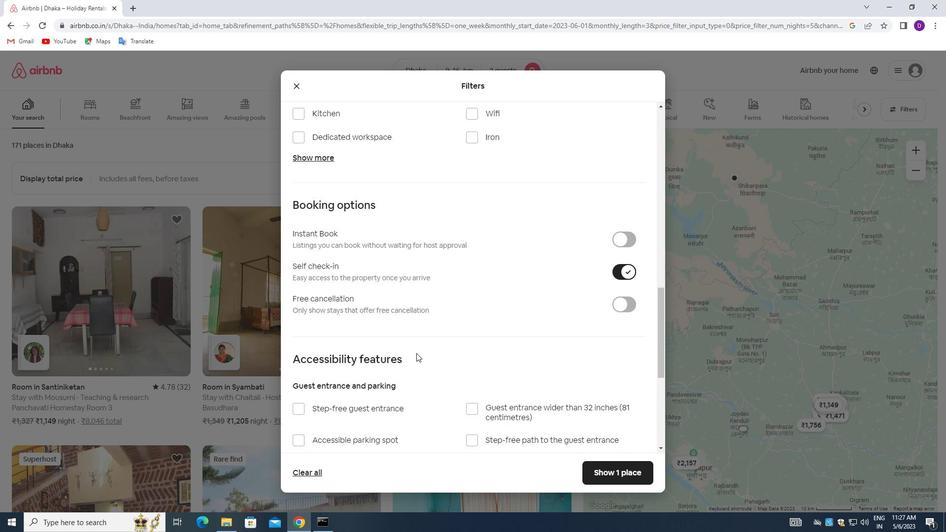
Action: Mouse scrolled (416, 352) with delta (0, 0)
Screenshot: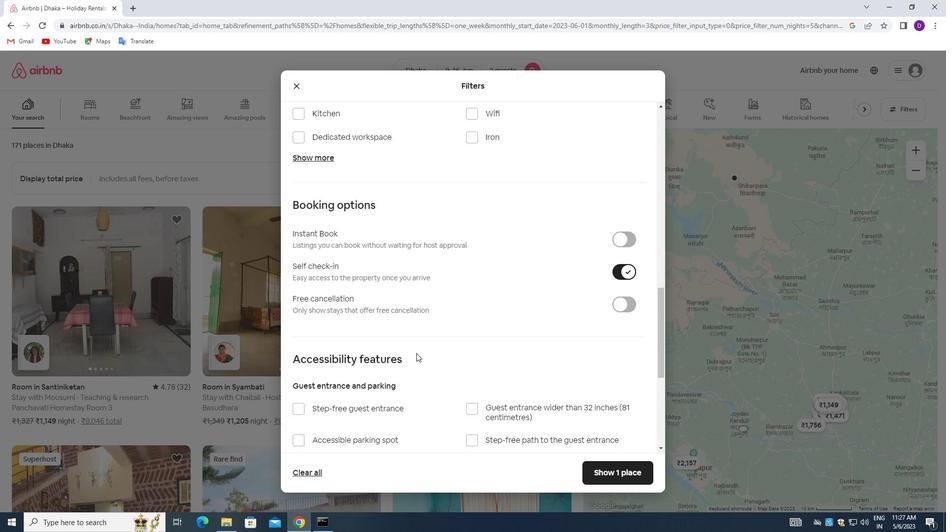 
Action: Mouse scrolled (416, 352) with delta (0, 0)
Screenshot: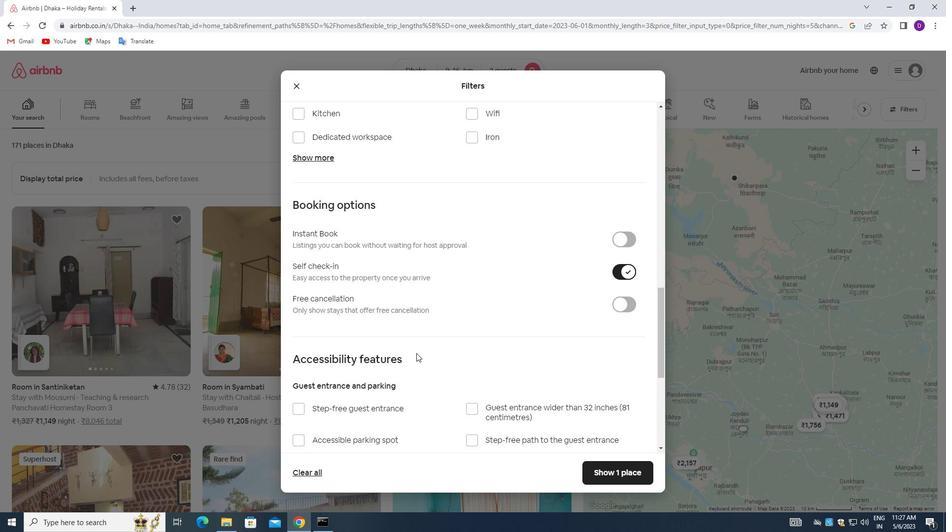 
Action: Mouse moved to (407, 352)
Screenshot: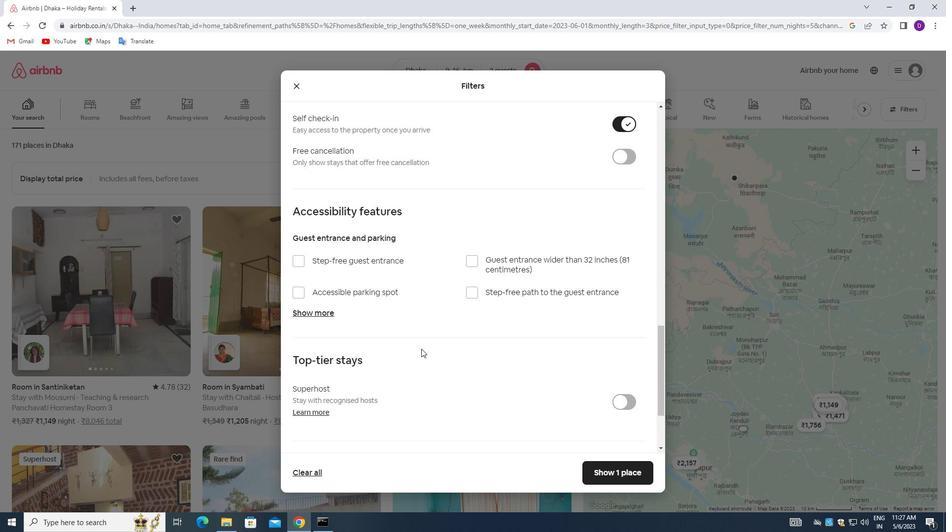 
Action: Mouse scrolled (407, 352) with delta (0, 0)
Screenshot: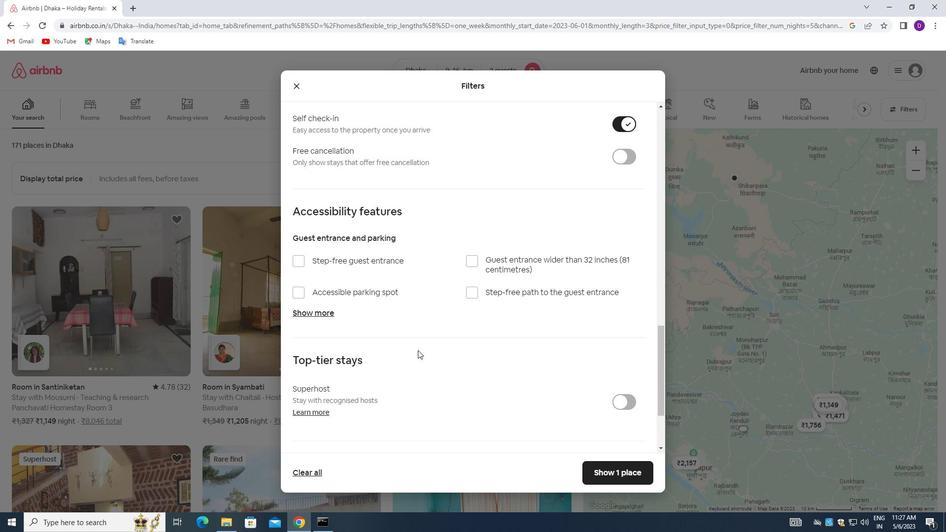 
Action: Mouse moved to (404, 352)
Screenshot: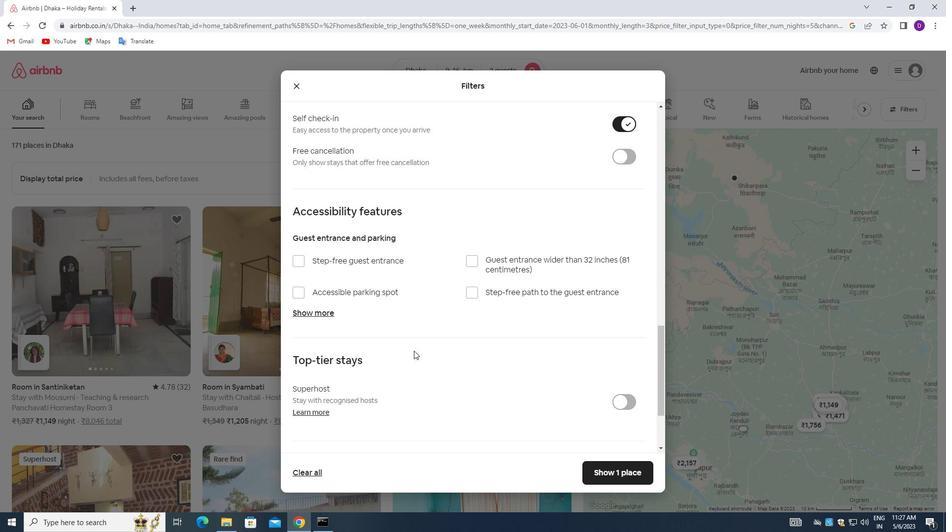 
Action: Mouse scrolled (404, 352) with delta (0, 0)
Screenshot: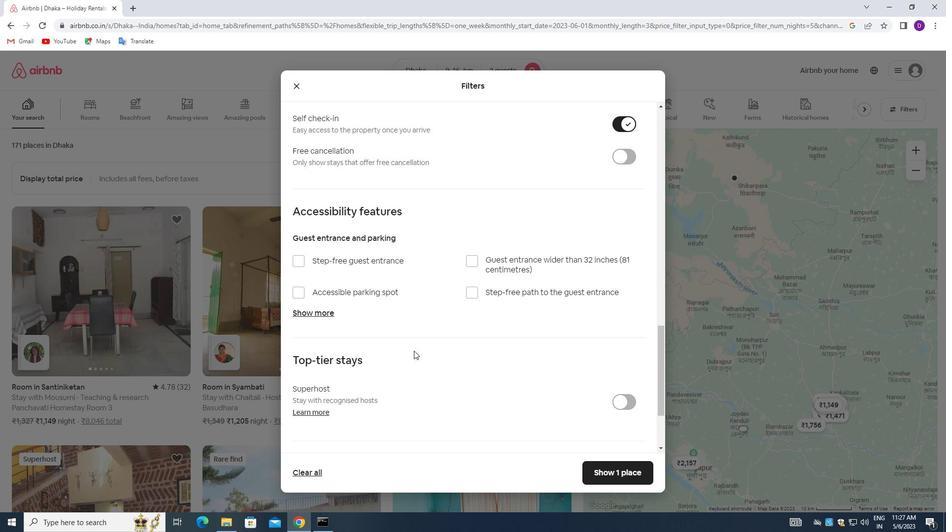 
Action: Mouse moved to (404, 352)
Screenshot: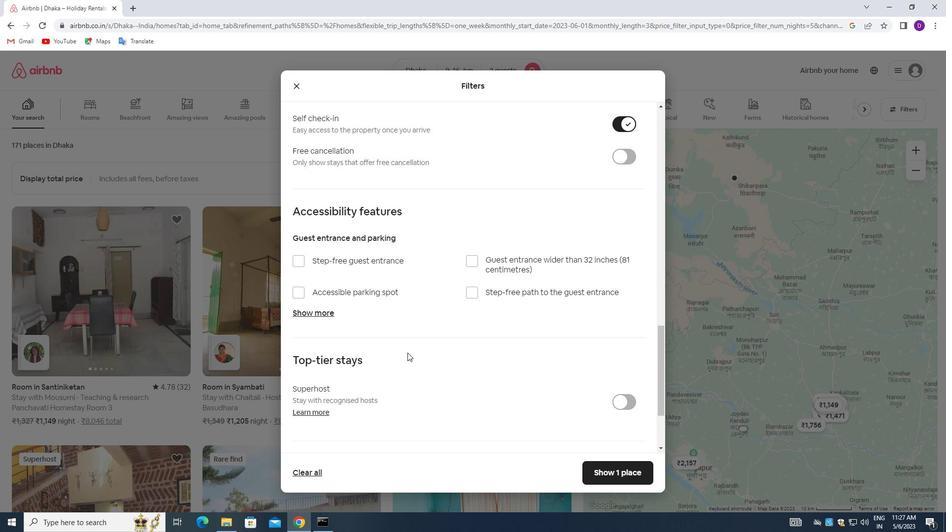 
Action: Mouse scrolled (404, 352) with delta (0, 0)
Screenshot: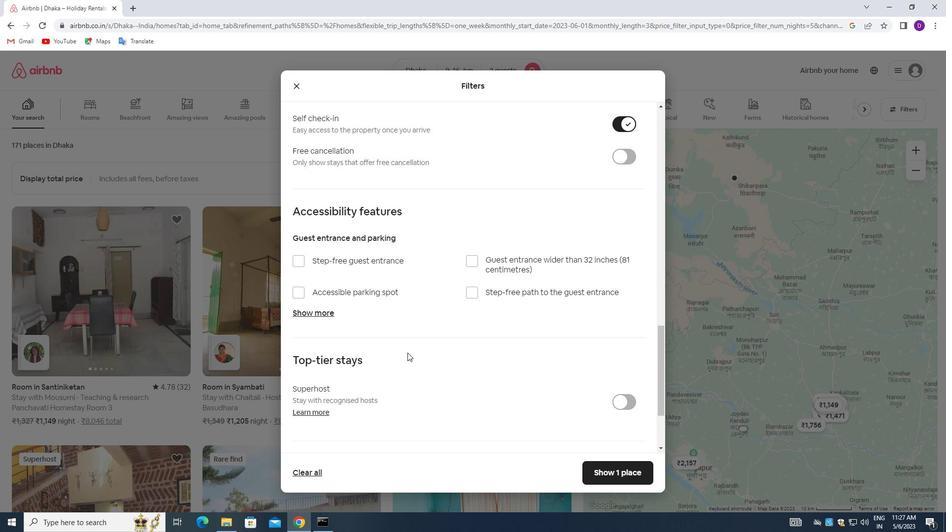 
Action: Mouse moved to (400, 354)
Screenshot: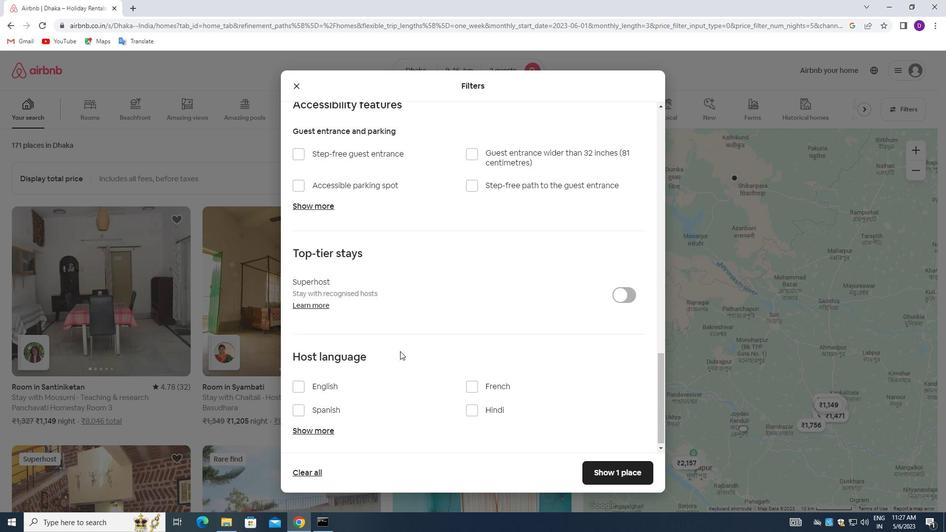 
Action: Mouse scrolled (400, 354) with delta (0, 0)
Screenshot: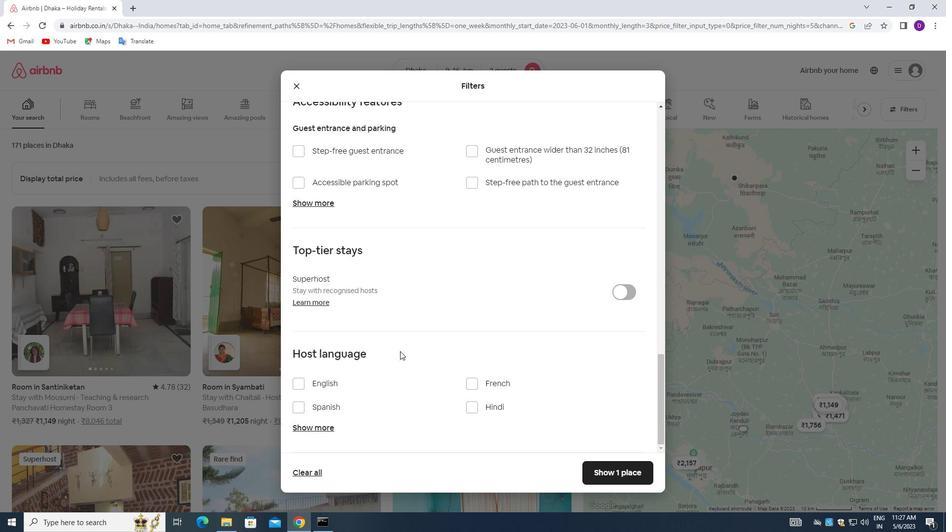 
Action: Mouse moved to (400, 355)
Screenshot: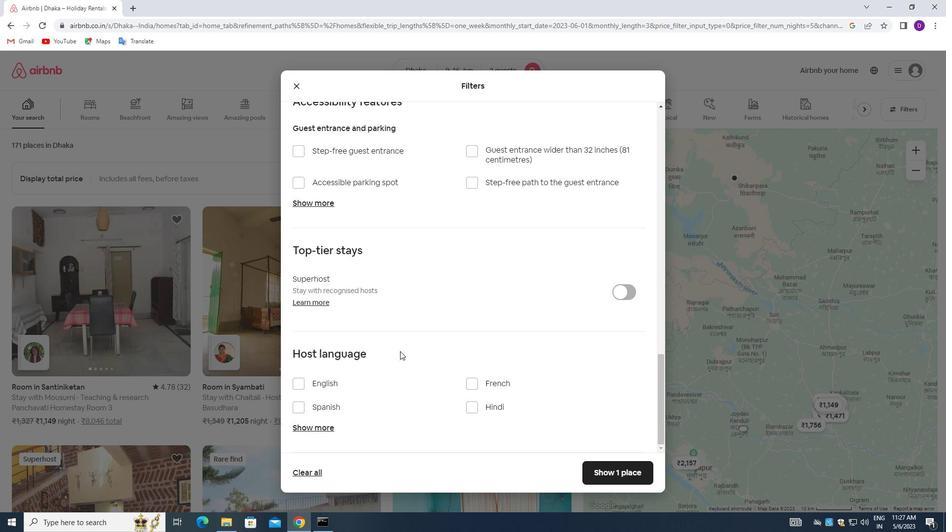 
Action: Mouse scrolled (400, 354) with delta (0, 0)
Screenshot: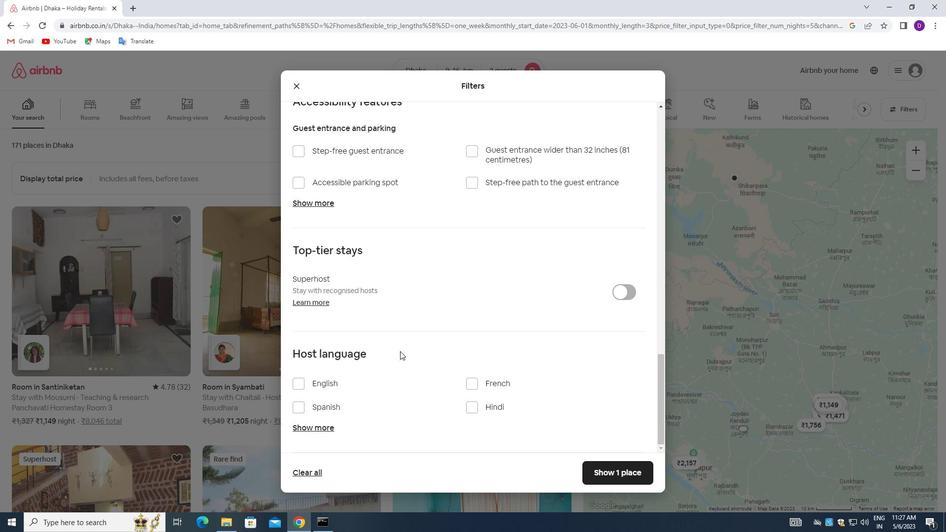 
Action: Mouse moved to (300, 386)
Screenshot: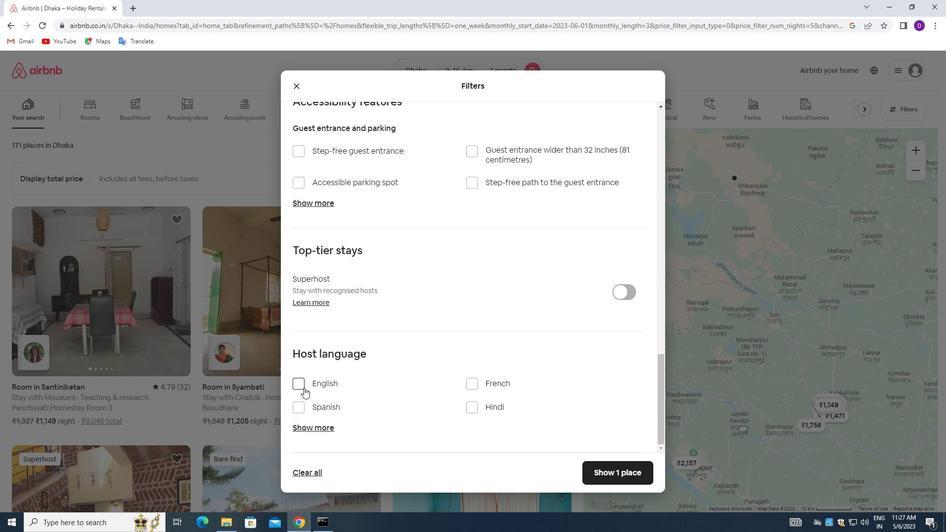 
Action: Mouse pressed left at (300, 386)
Screenshot: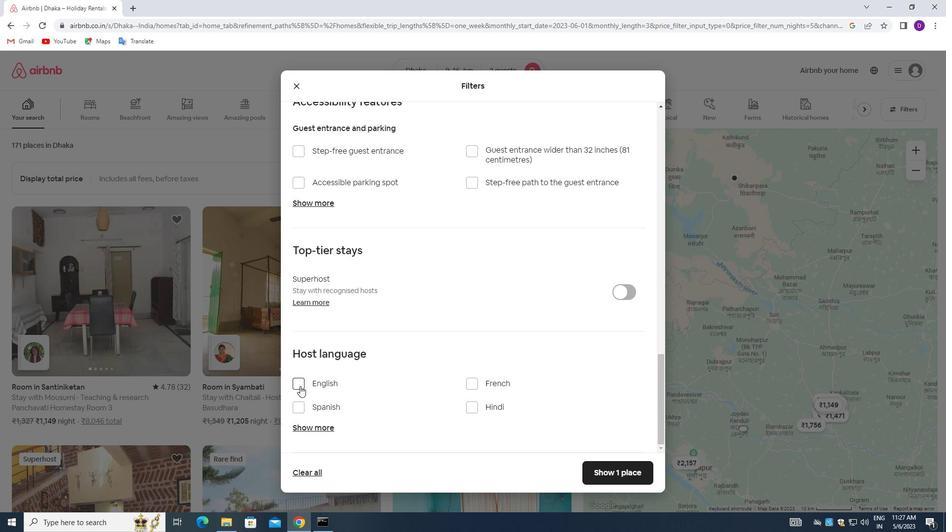 
Action: Mouse moved to (589, 470)
Screenshot: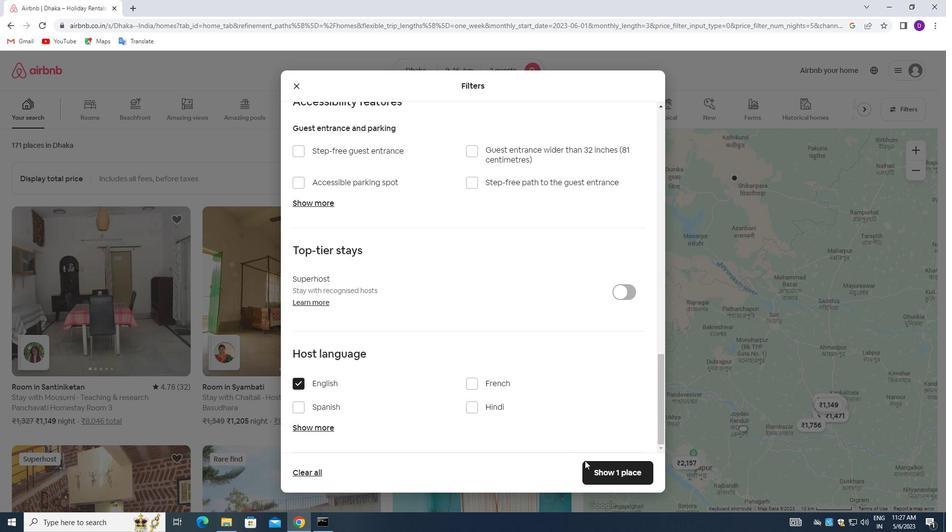 
Action: Mouse pressed left at (589, 470)
Screenshot: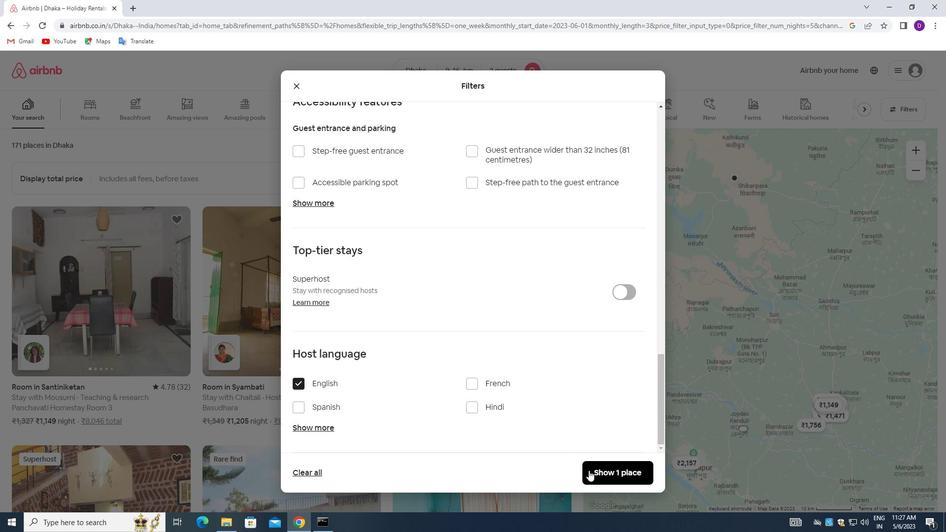 
Action: Mouse moved to (526, 326)
Screenshot: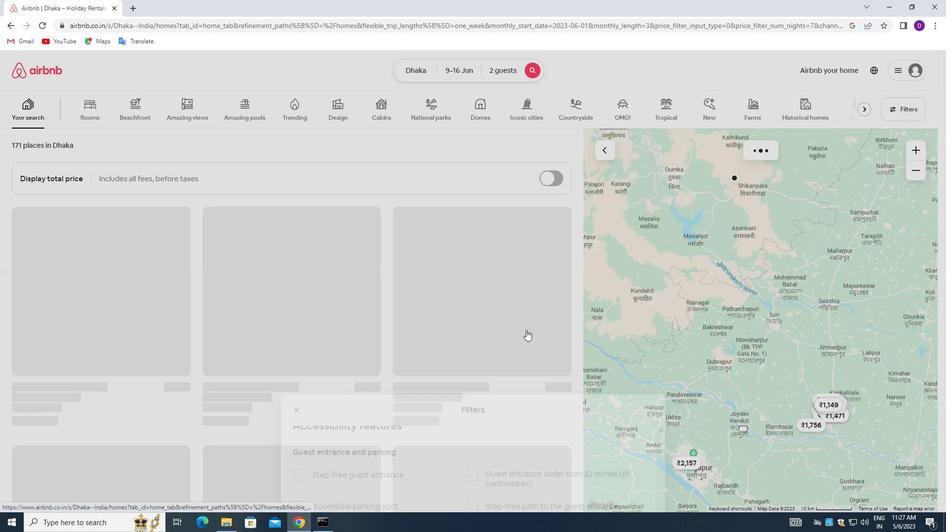 
